 Task: Create a section Dash Decathlon and in the section, add a milestone Secure Software Development Lifecycle (SDLC) Implementation in the project AgileRelay
Action: Mouse moved to (349, 427)
Screenshot: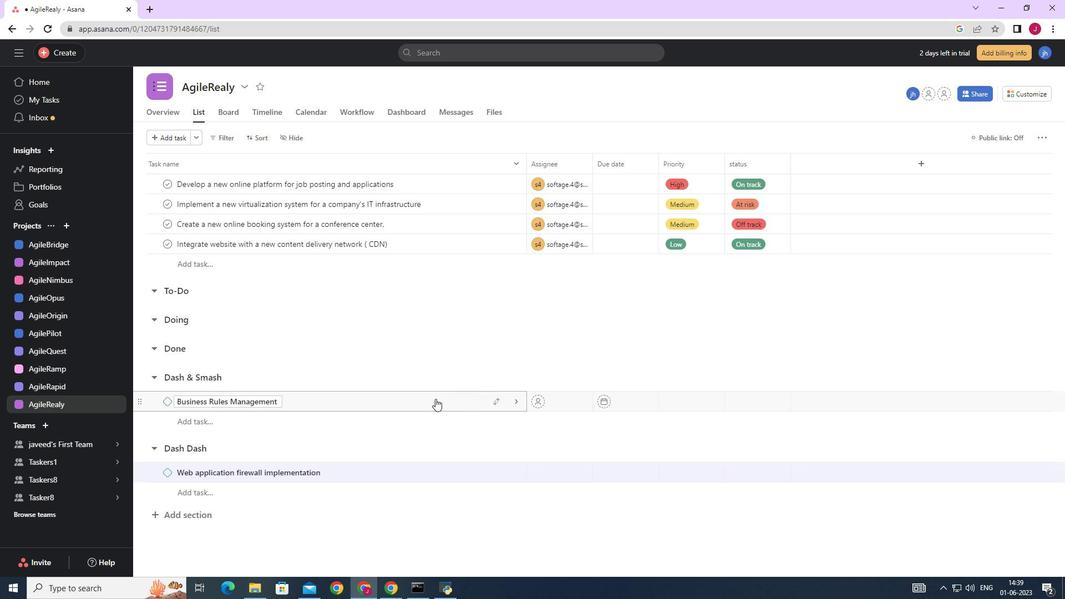 
Action: Mouse scrolled (362, 421) with delta (0, 0)
Screenshot: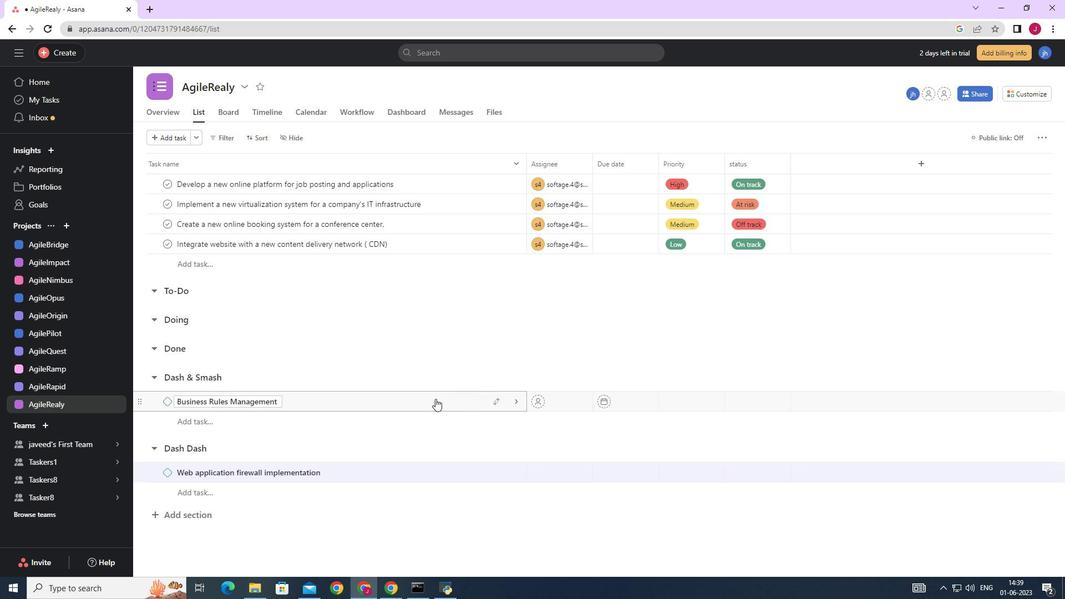 
Action: Mouse moved to (342, 430)
Screenshot: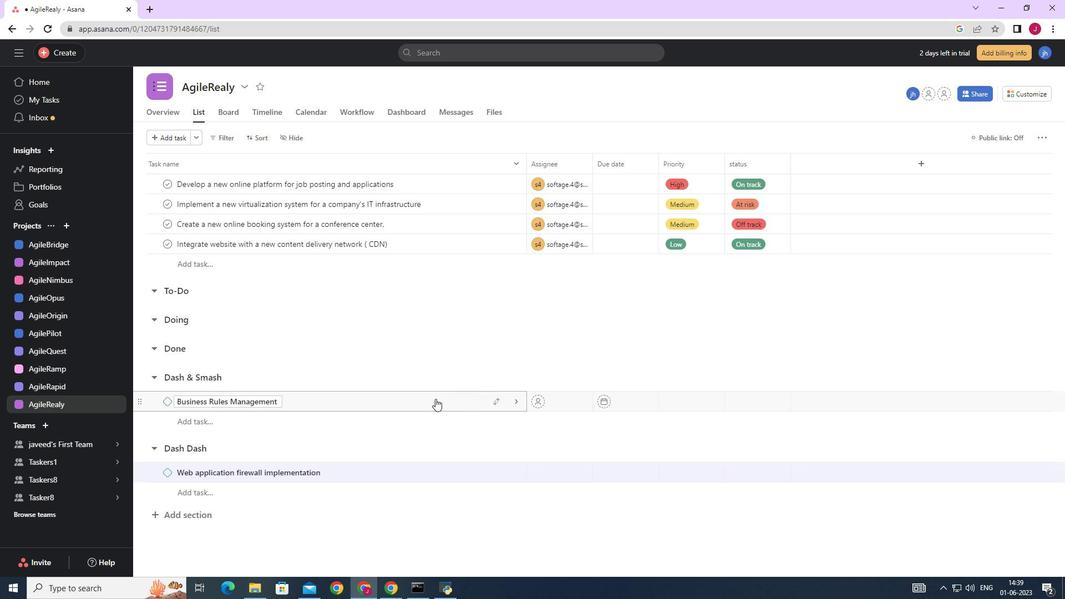 
Action: Mouse scrolled (355, 425) with delta (0, 0)
Screenshot: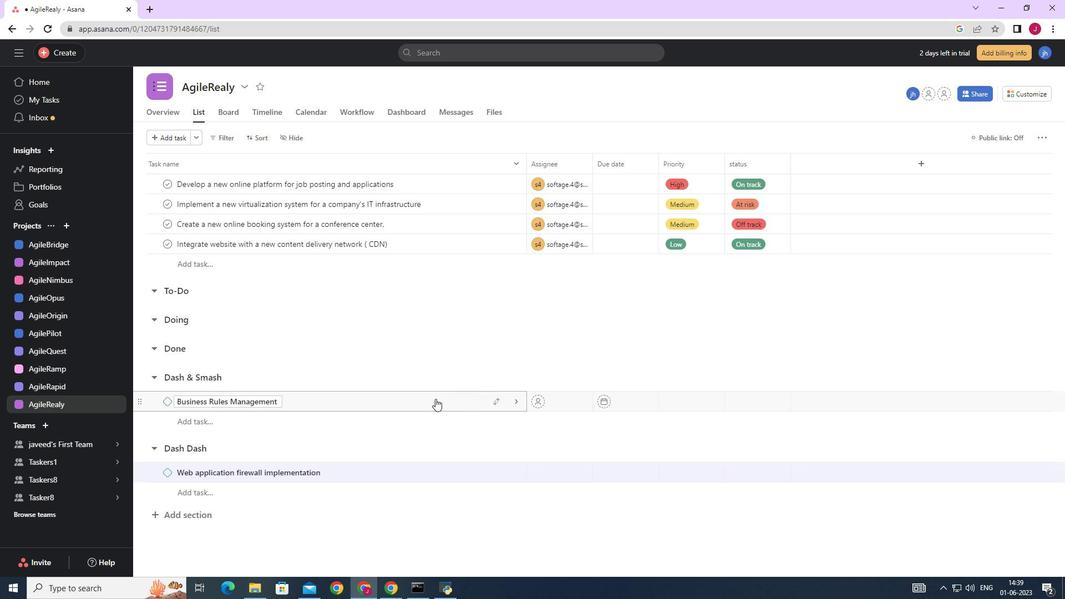 
Action: Mouse moved to (336, 431)
Screenshot: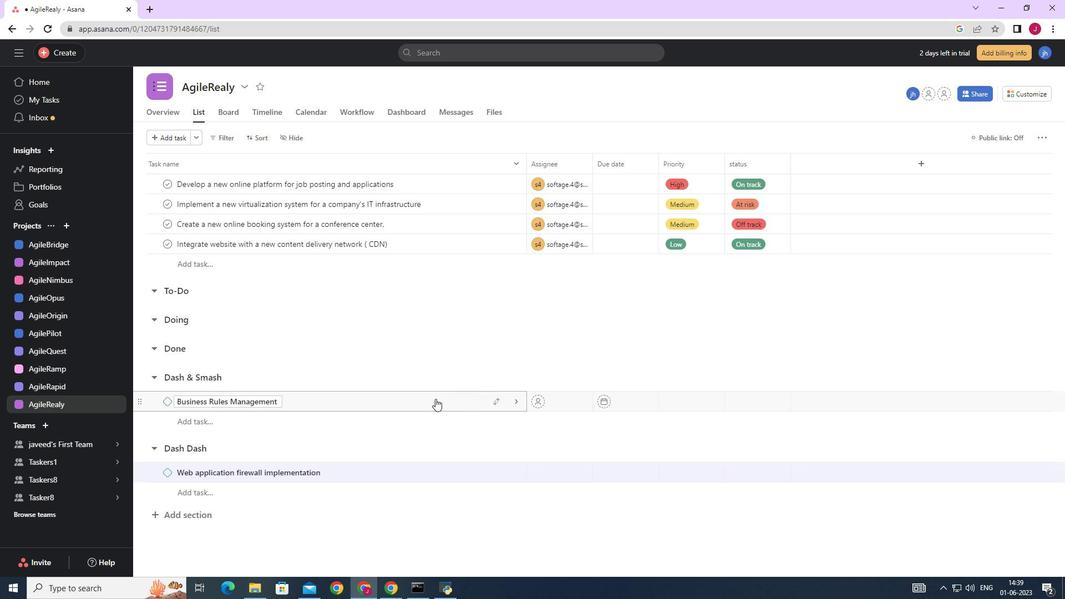 
Action: Mouse scrolled (349, 427) with delta (0, 0)
Screenshot: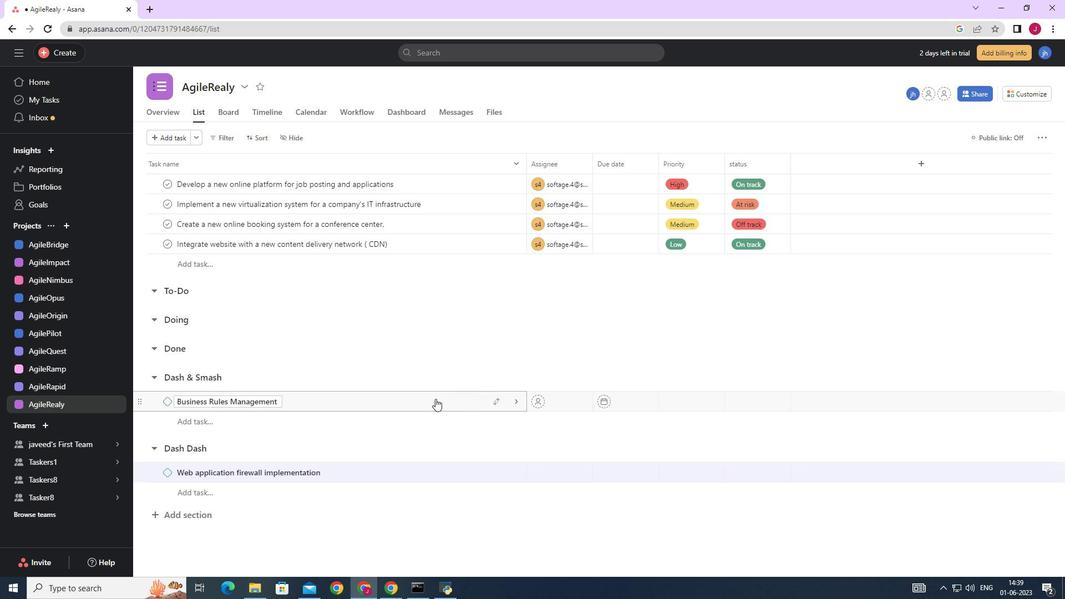 
Action: Mouse moved to (312, 438)
Screenshot: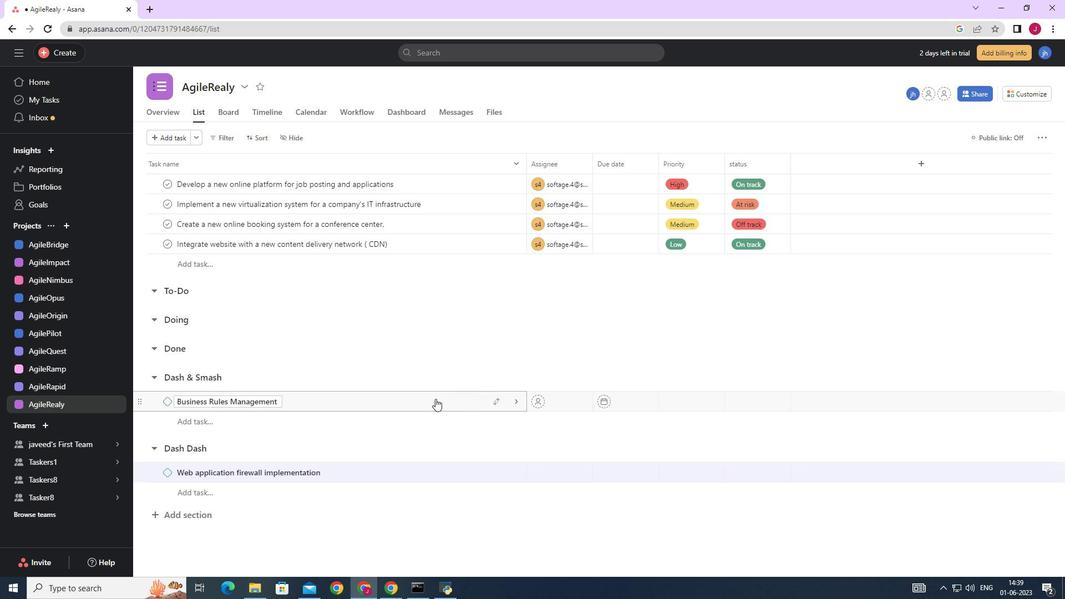 
Action: Mouse scrolled (336, 431) with delta (0, 0)
Screenshot: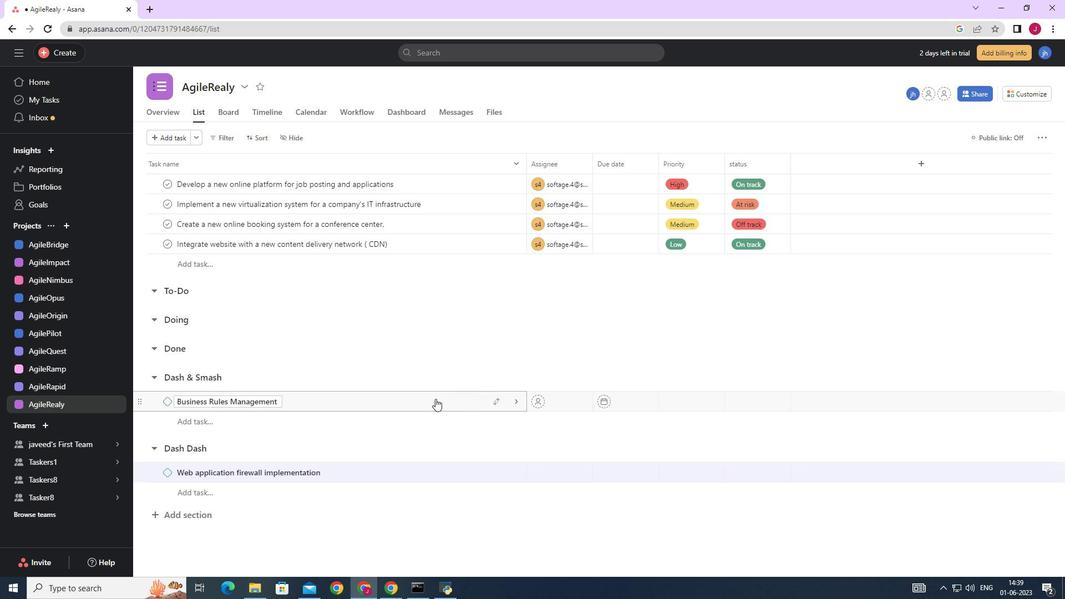 
Action: Mouse moved to (181, 515)
Screenshot: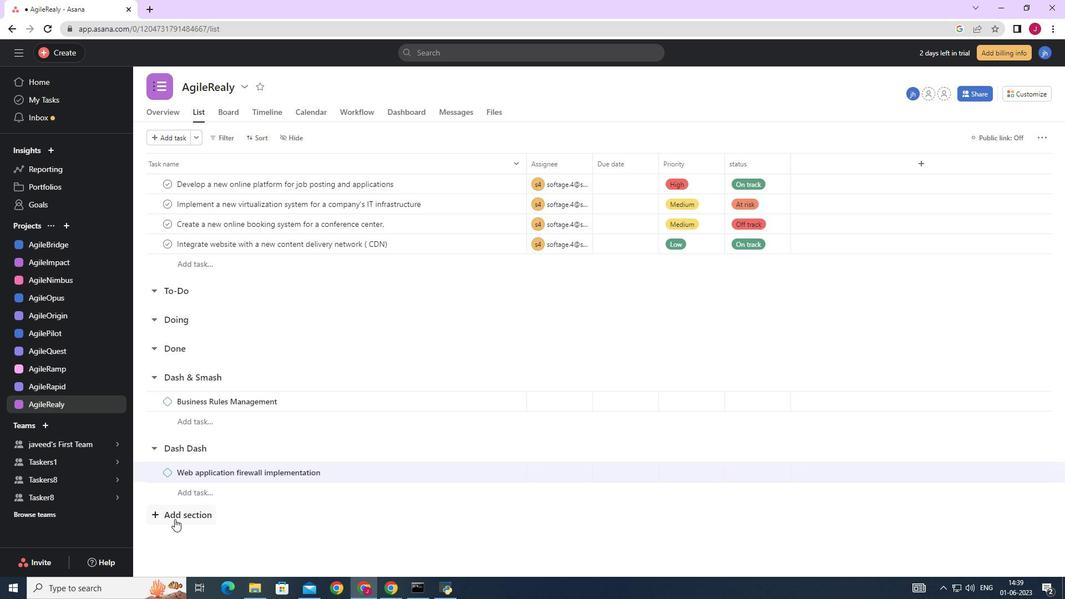 
Action: Mouse pressed left at (181, 515)
Screenshot: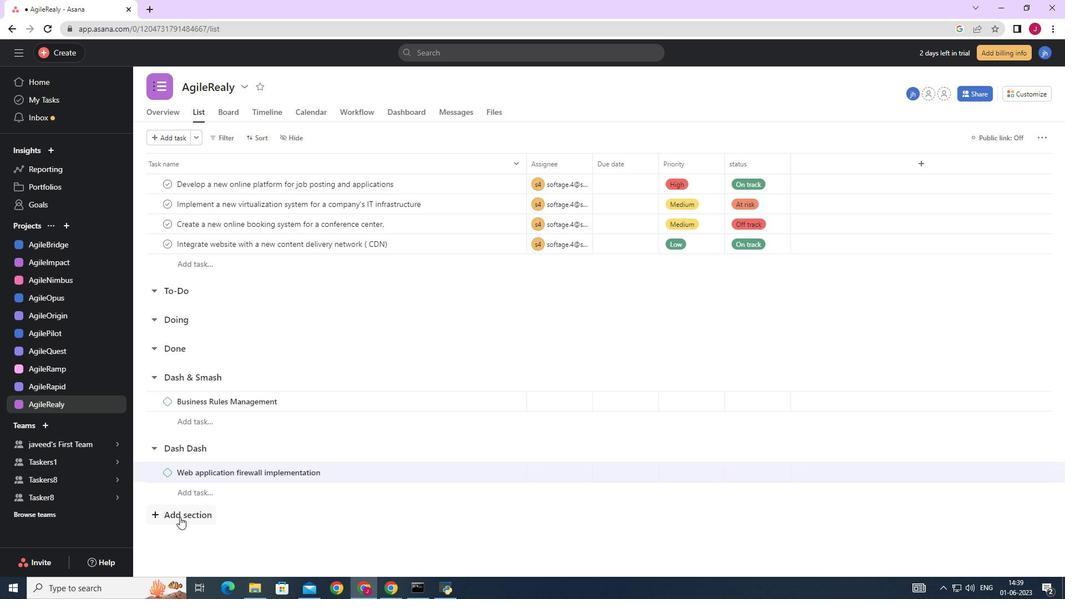 
Action: Mouse moved to (183, 515)
Screenshot: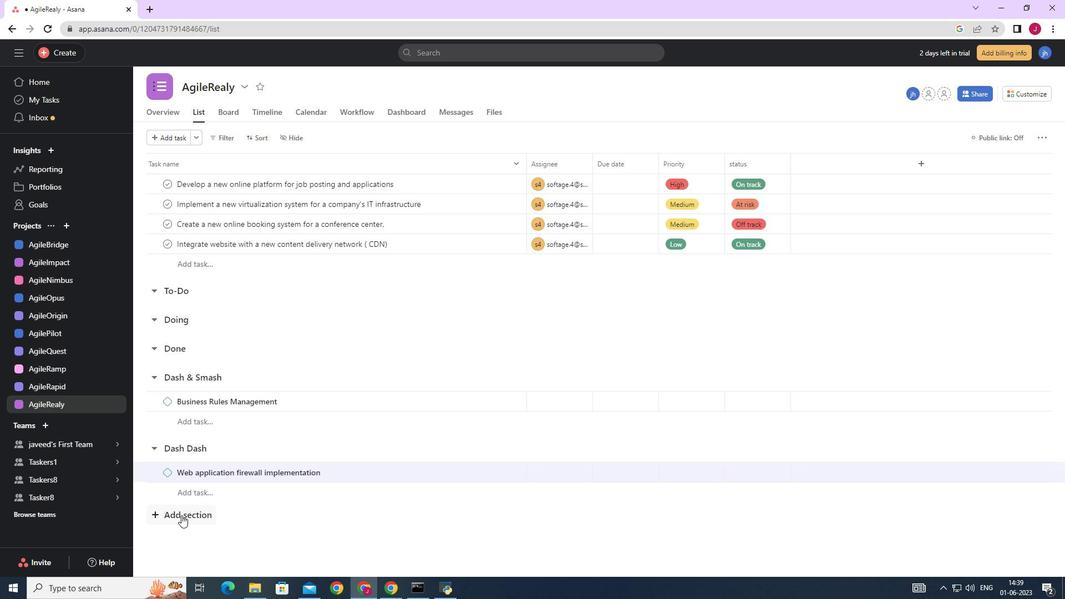 
Action: Key pressed <Key.caps_lock>D<Key.caps_lock>ash<Key.space><Key.caps_lock>D<Key.caps_lock>ecathlon
Screenshot: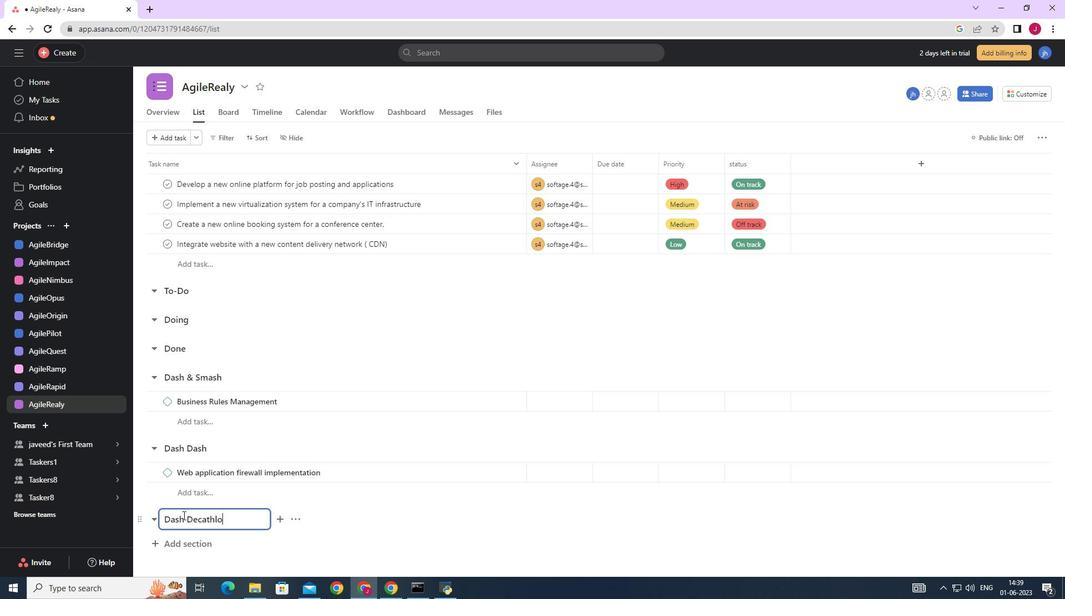 
Action: Mouse moved to (209, 537)
Screenshot: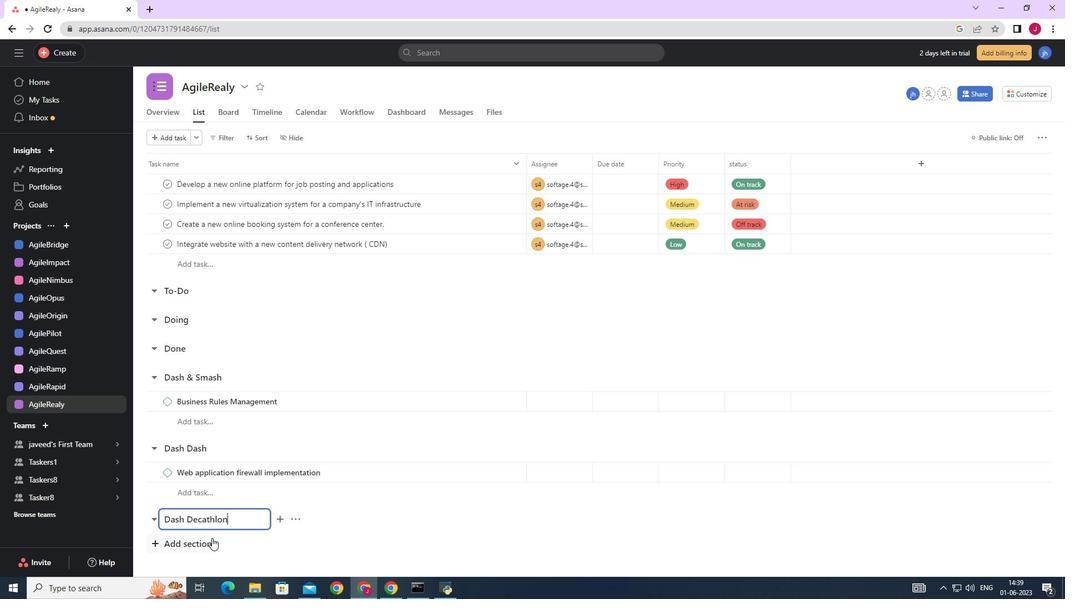 
Action: Key pressed <Key.enter><Key.caps_lock>S<Key.caps_lock>ecure<Key.space><Key.caps_lock>S<Key.caps_lock>oftware<Key.space><Key.caps_lock>D<Key.caps_lock>evelopment<Key.space><Key.caps_lock>L<Key.caps_lock>ifecycle<Key.space><Key.shift_r><Key.shift_r><Key.shift_r>(<Key.caps_lock>D<Key.backspace>SDLC<Key.shift_r>)<Key.space><Key.caps_lock>i<Key.caps_lock>MPLEMENTATION<Key.backspace><Key.backspace><Key.backspace><Key.backspace><Key.backspace><Key.backspace><Key.backspace><Key.backspace><Key.backspace><Key.backspace><Key.backspace><Key.backspace><Key.backspace><Key.backspace>I<Key.caps_lock>mplementation
Screenshot: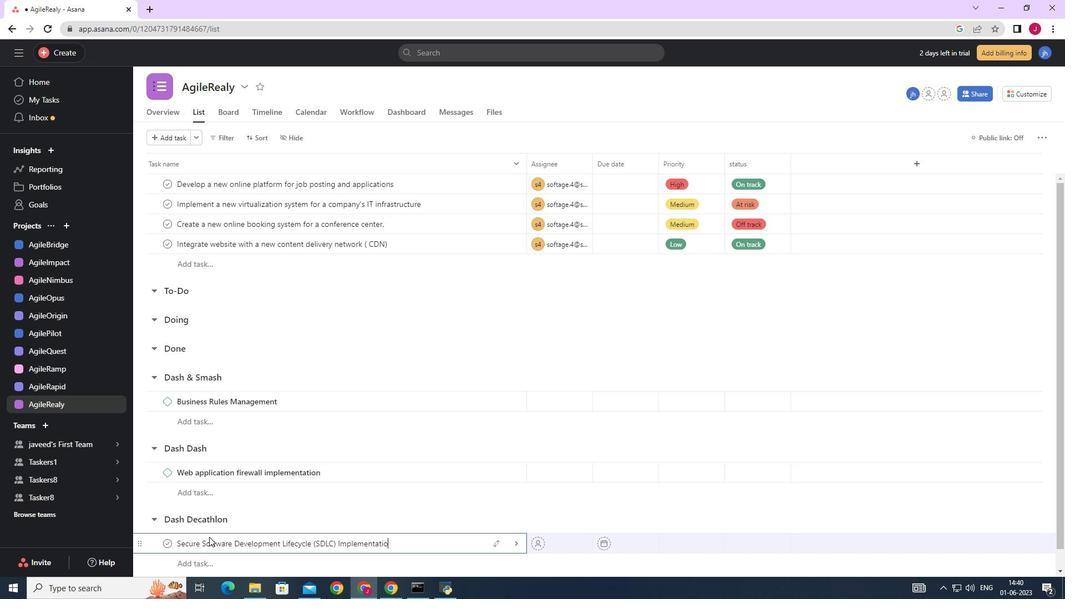 
Action: Mouse moved to (520, 539)
Screenshot: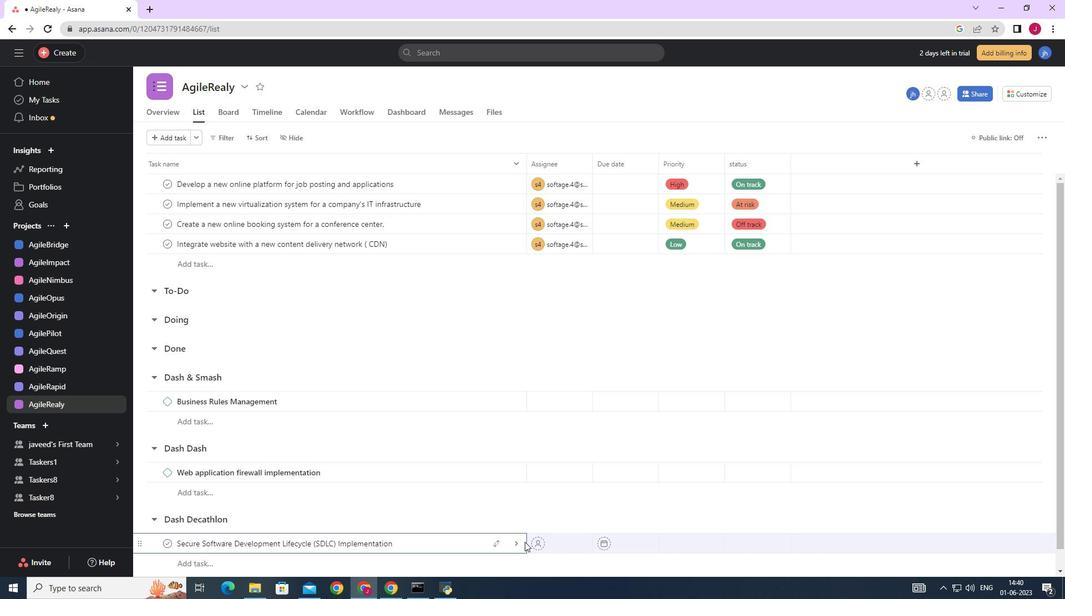 
Action: Mouse pressed left at (520, 539)
Screenshot: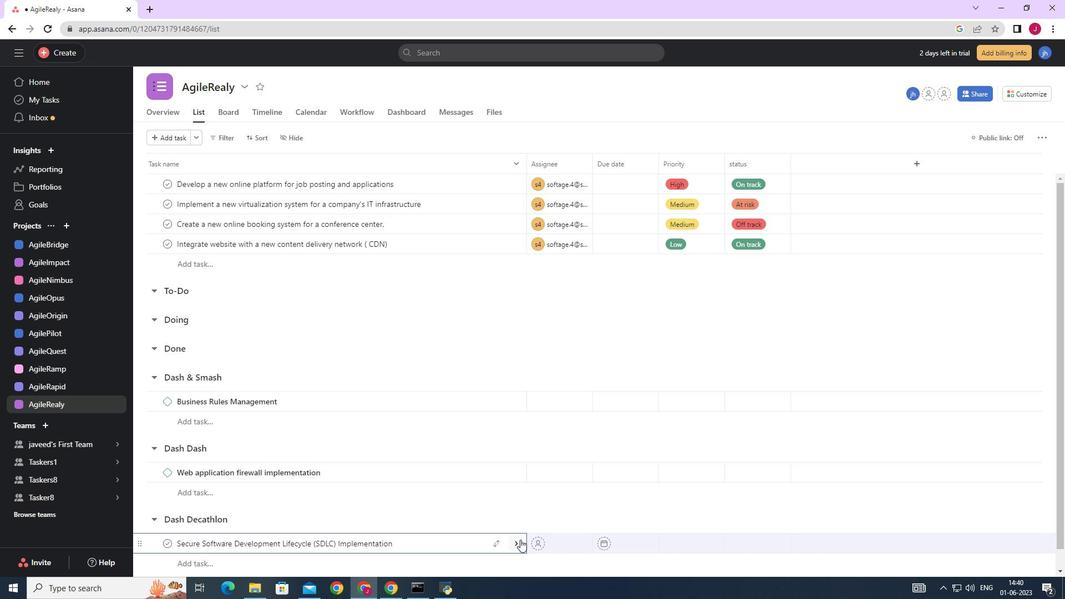
Action: Mouse moved to (1021, 138)
Screenshot: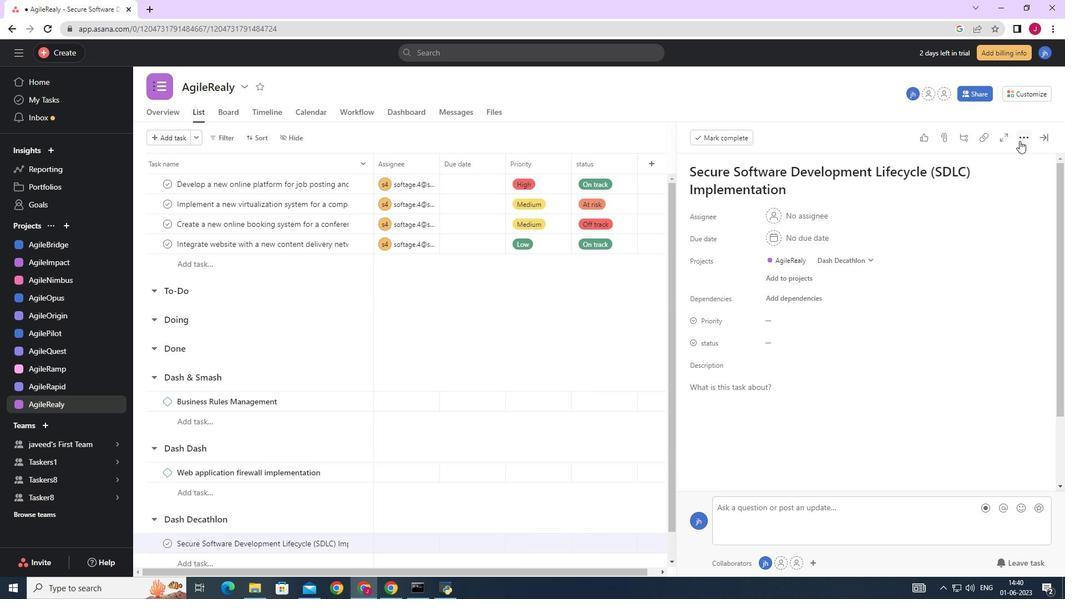 
Action: Mouse pressed left at (1021, 138)
Screenshot: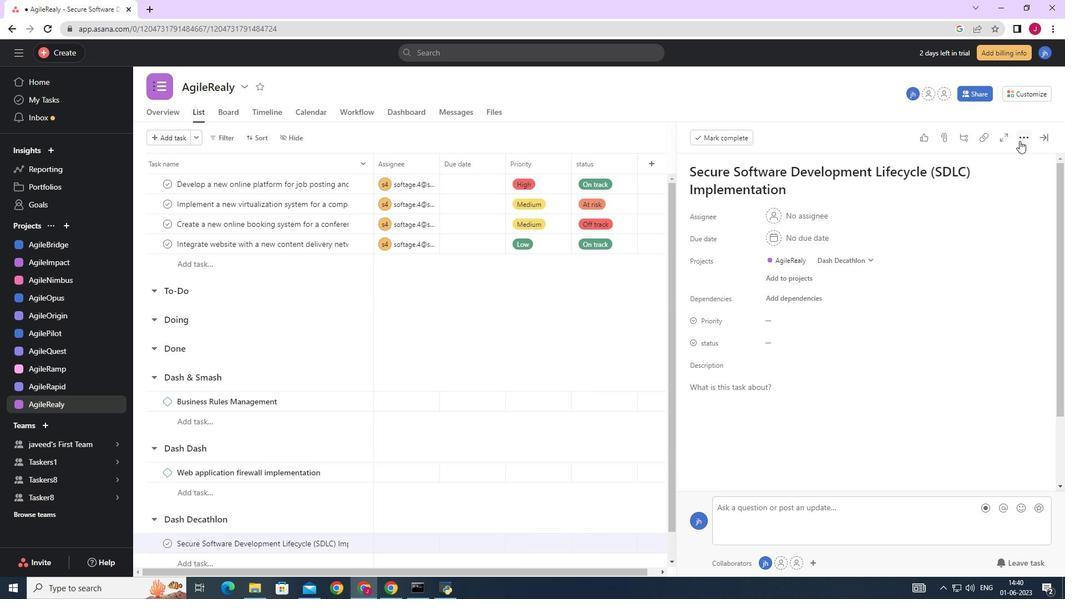 
Action: Mouse moved to (926, 180)
Screenshot: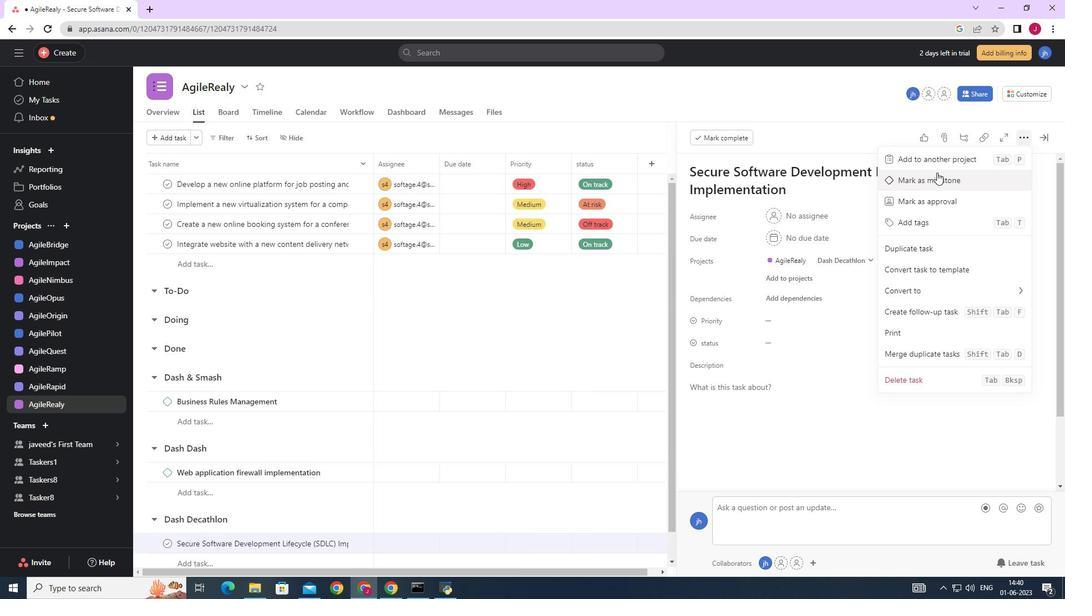 
Action: Mouse pressed left at (926, 180)
Screenshot: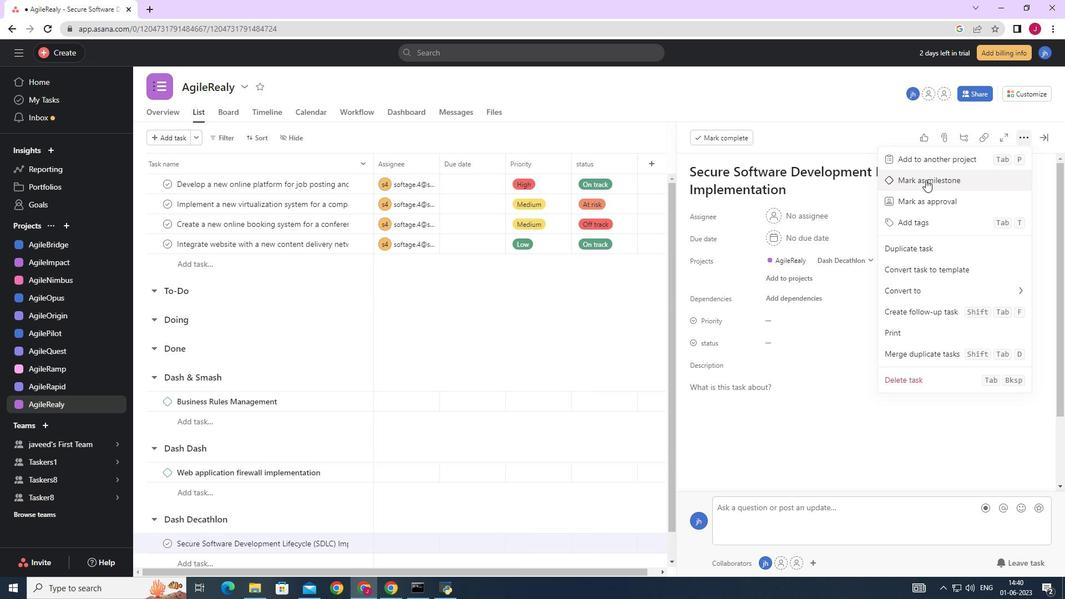 
Action: Mouse moved to (1044, 135)
Screenshot: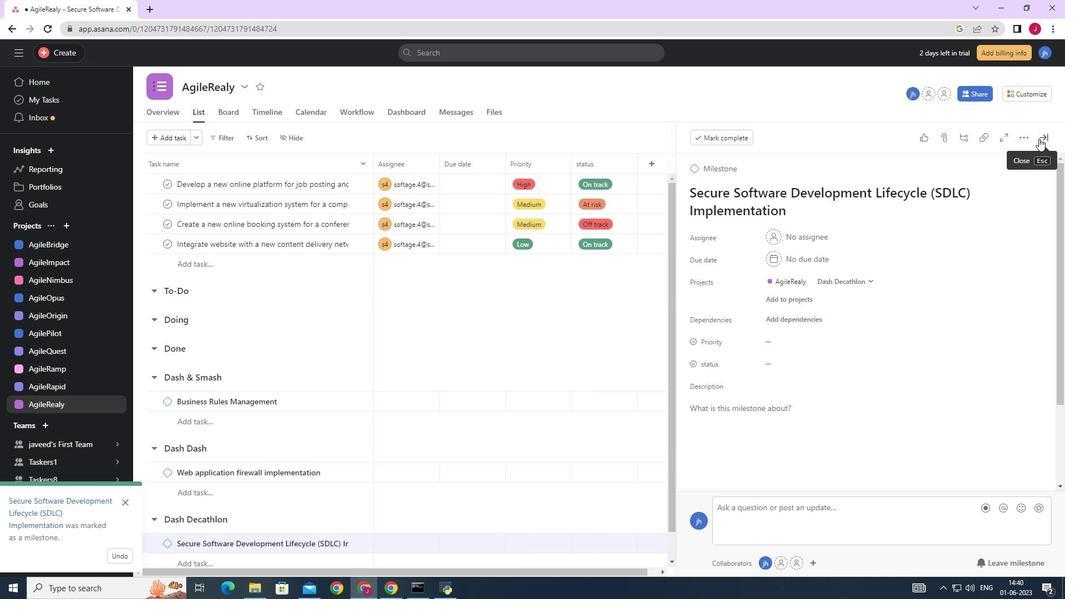 
Action: Mouse pressed left at (1044, 135)
Screenshot: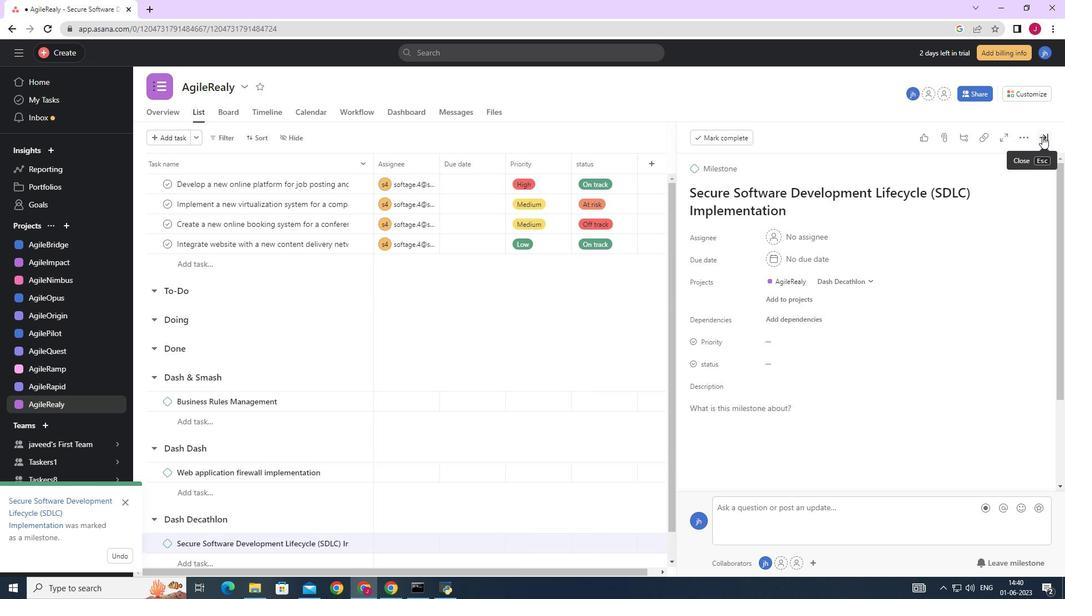 
Action: Mouse moved to (372, 473)
Screenshot: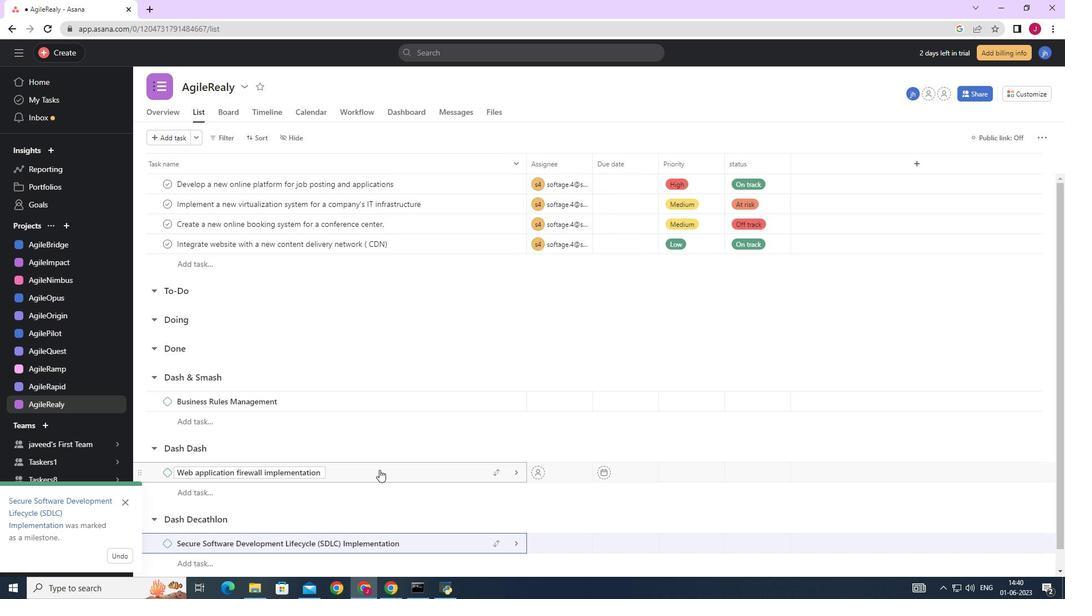 
Action: Mouse scrolled (372, 472) with delta (0, 0)
Screenshot: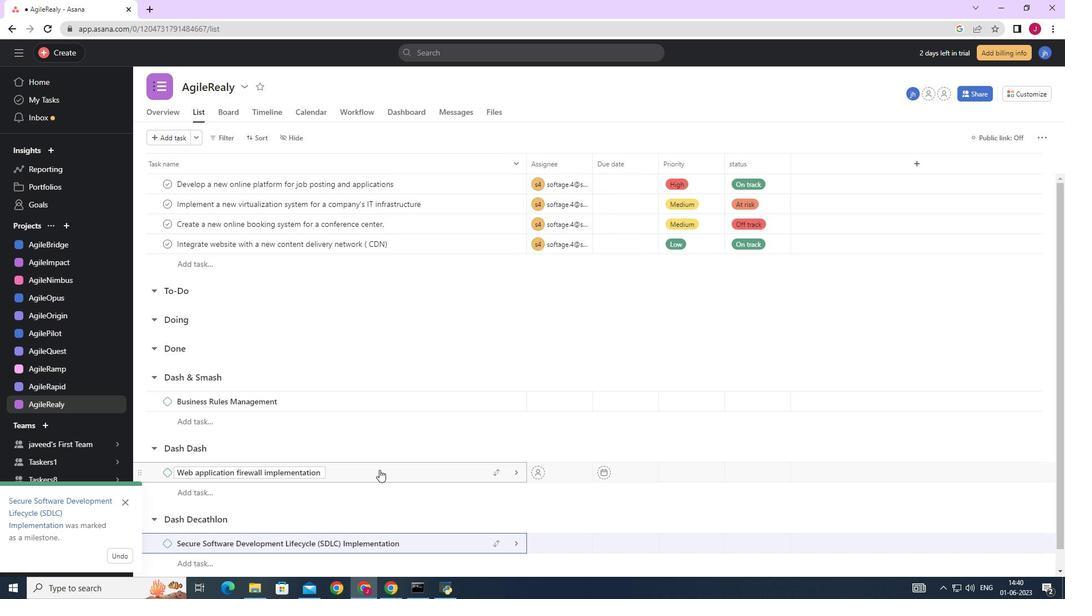 
Action: Mouse scrolled (372, 472) with delta (0, 0)
Screenshot: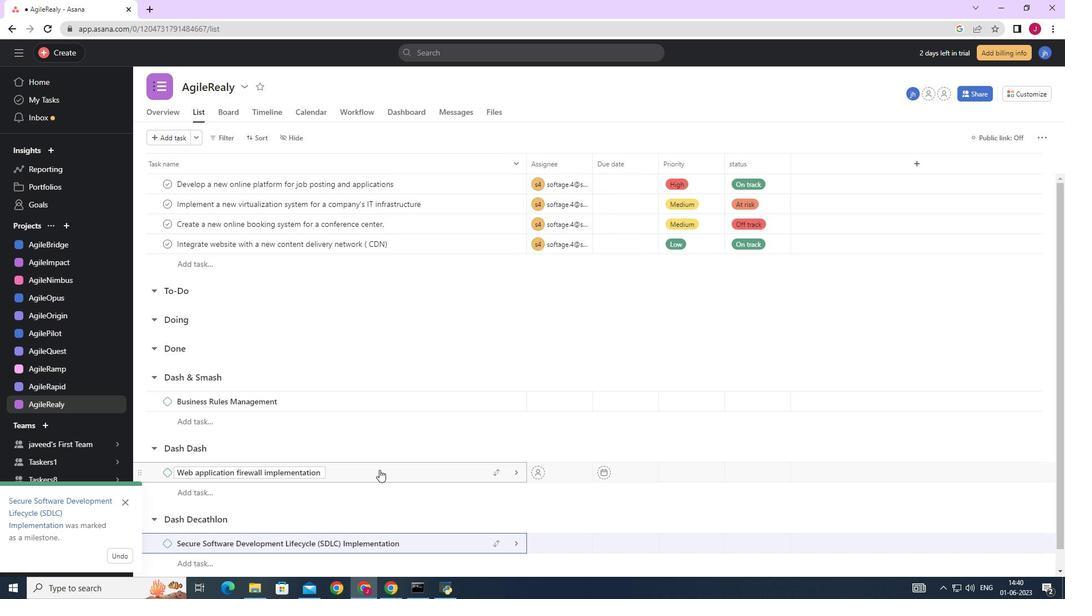 
Action: Mouse scrolled (372, 472) with delta (0, 0)
Screenshot: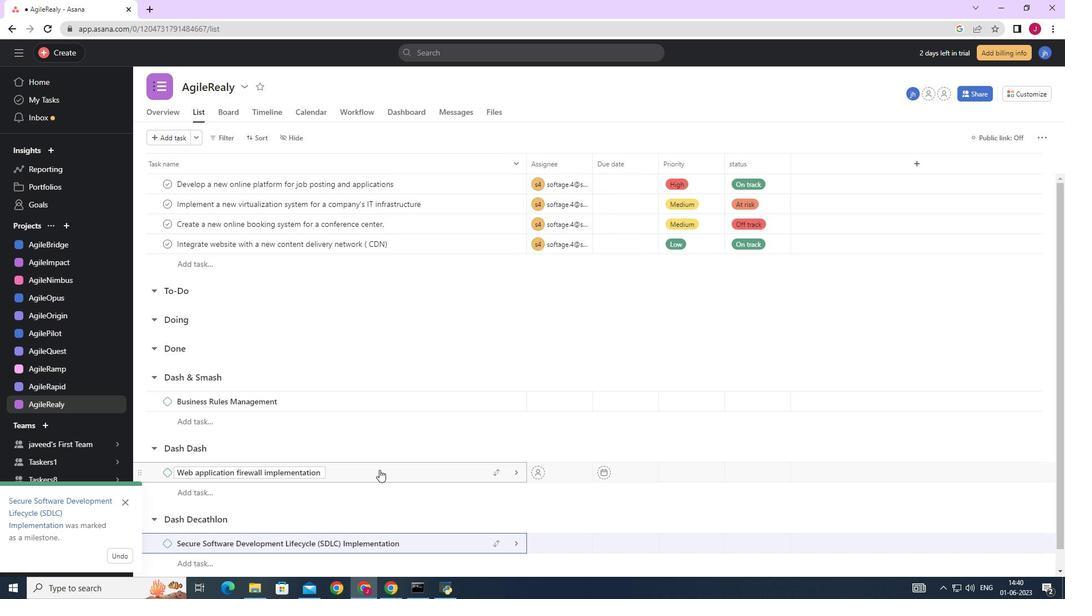 
Action: Mouse scrolled (372, 472) with delta (0, 0)
Screenshot: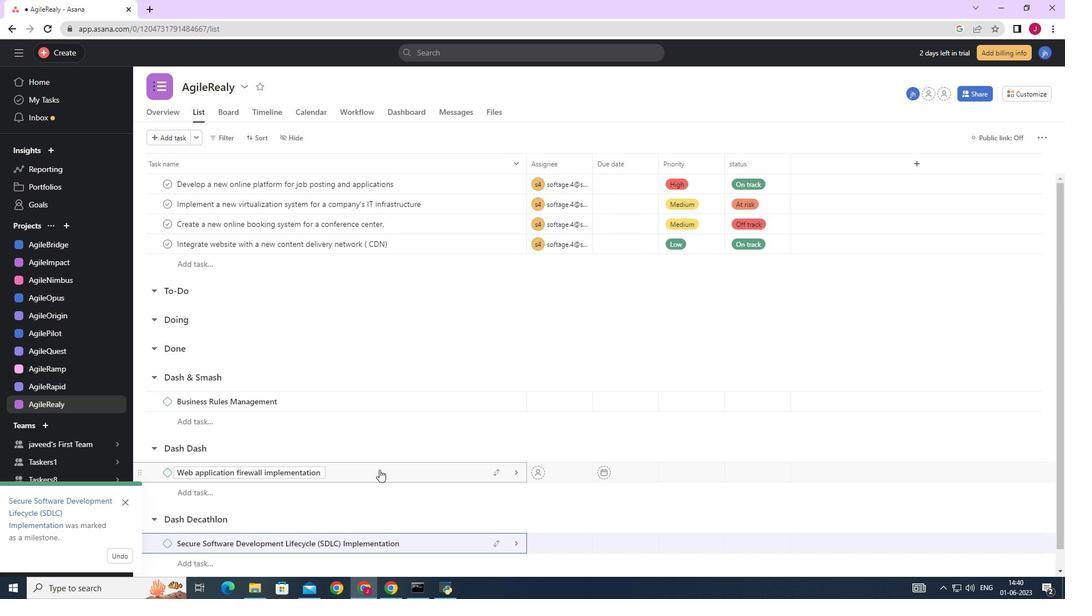 
Action: Mouse scrolled (372, 472) with delta (0, 0)
Screenshot: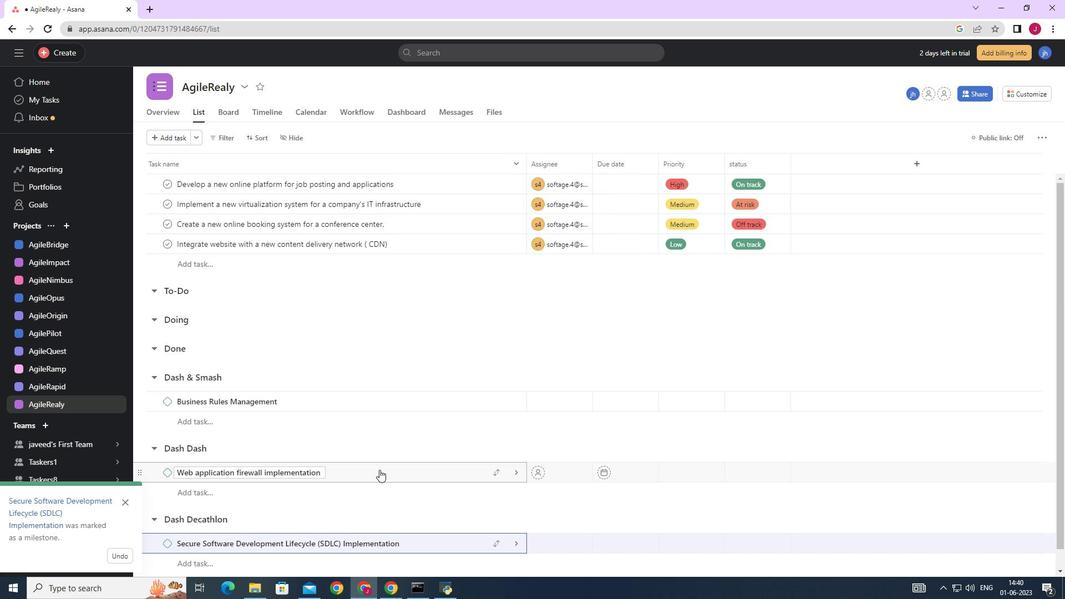 
Action: Mouse moved to (351, 407)
Screenshot: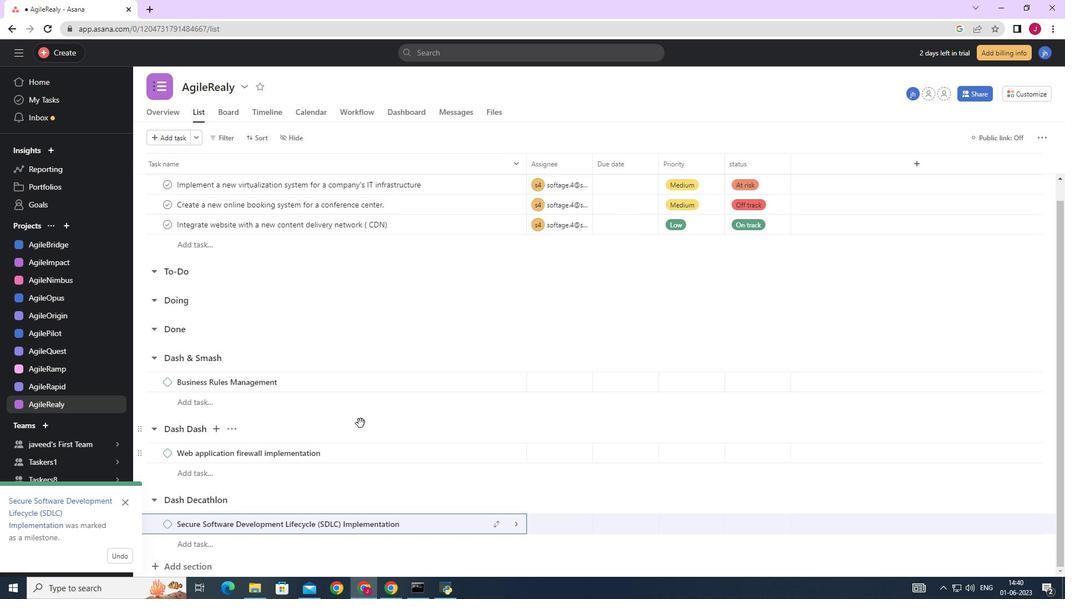
Action: Mouse scrolled (351, 406) with delta (0, 0)
Screenshot: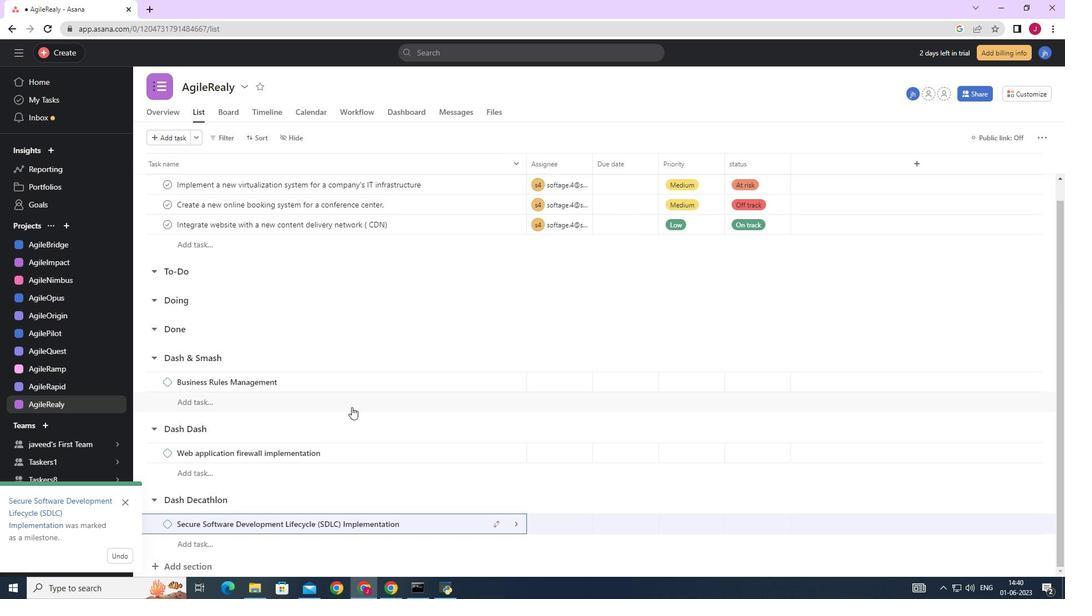 
Action: Mouse scrolled (351, 406) with delta (0, 0)
Screenshot: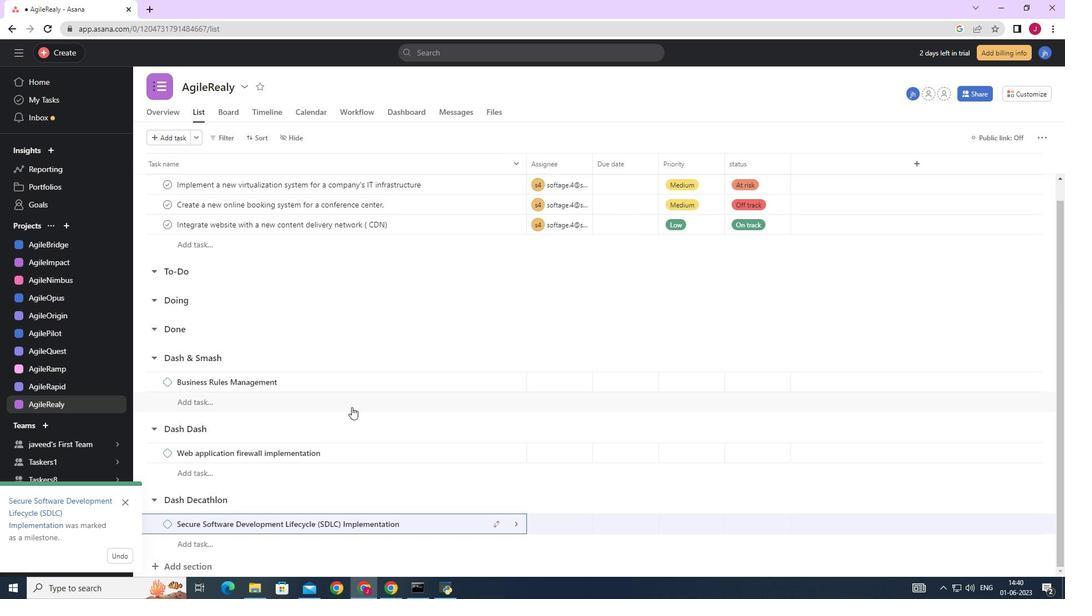 
Action: Mouse scrolled (351, 406) with delta (0, 0)
Screenshot: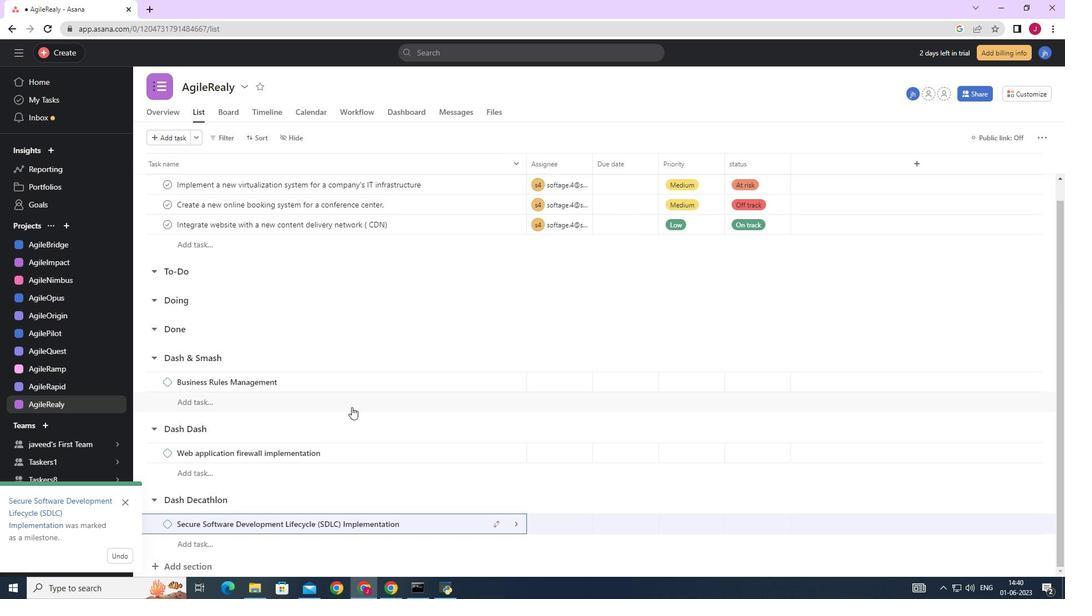 
Action: Mouse scrolled (351, 406) with delta (0, 0)
Screenshot: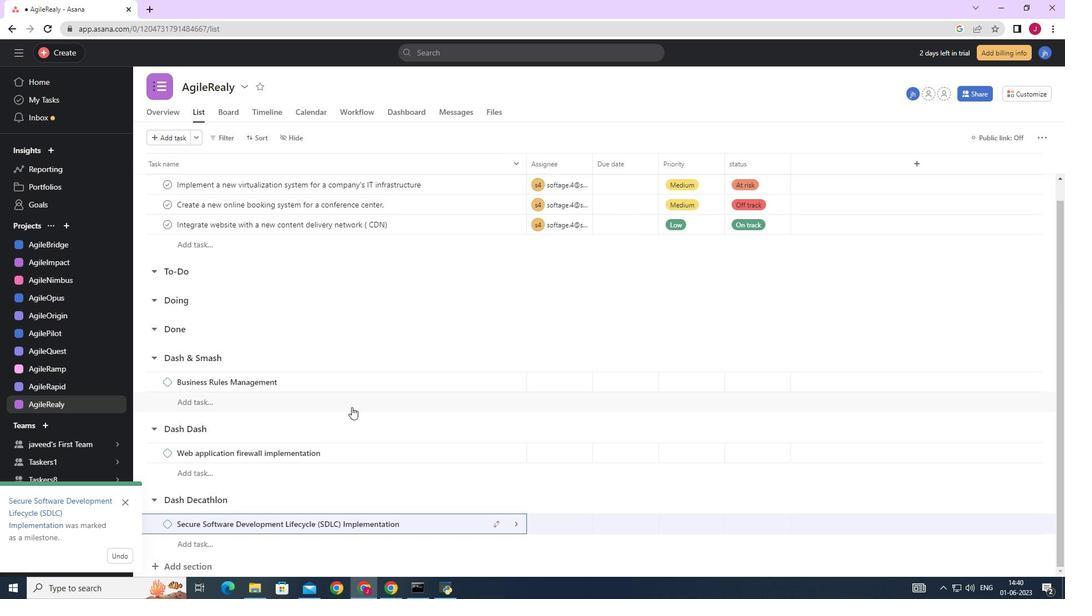 
Action: Mouse moved to (347, 409)
Screenshot: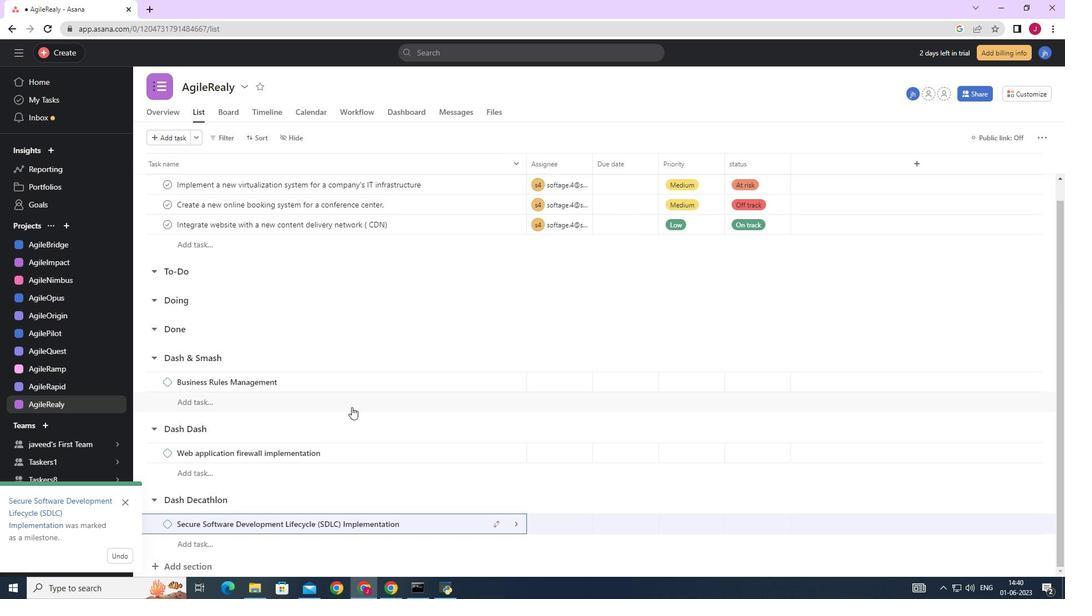 
Action: Mouse scrolled (347, 408) with delta (0, 0)
Screenshot: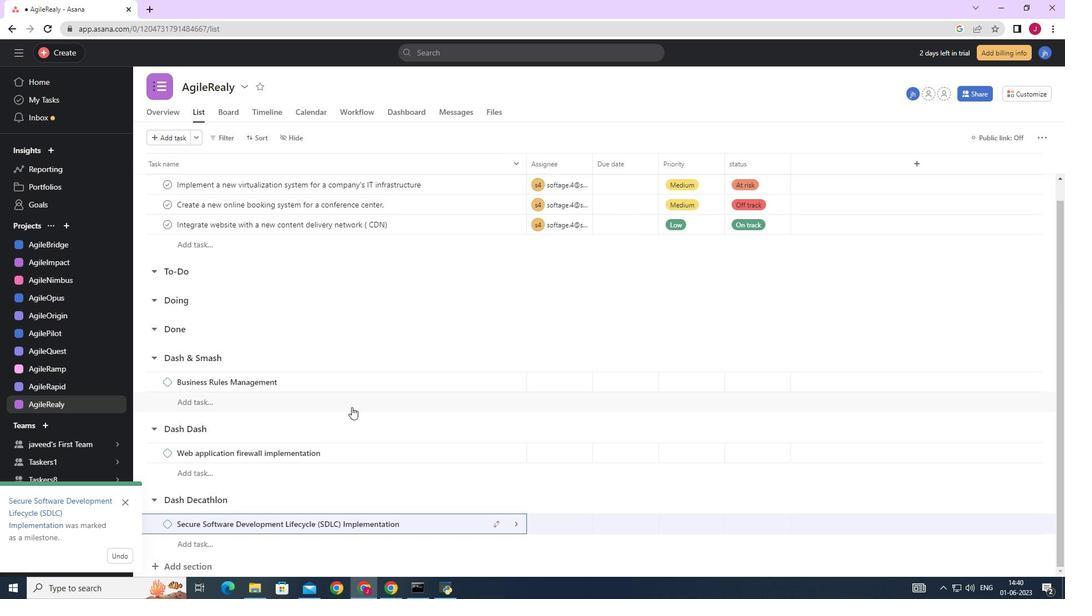 
Action: Mouse moved to (199, 565)
Screenshot: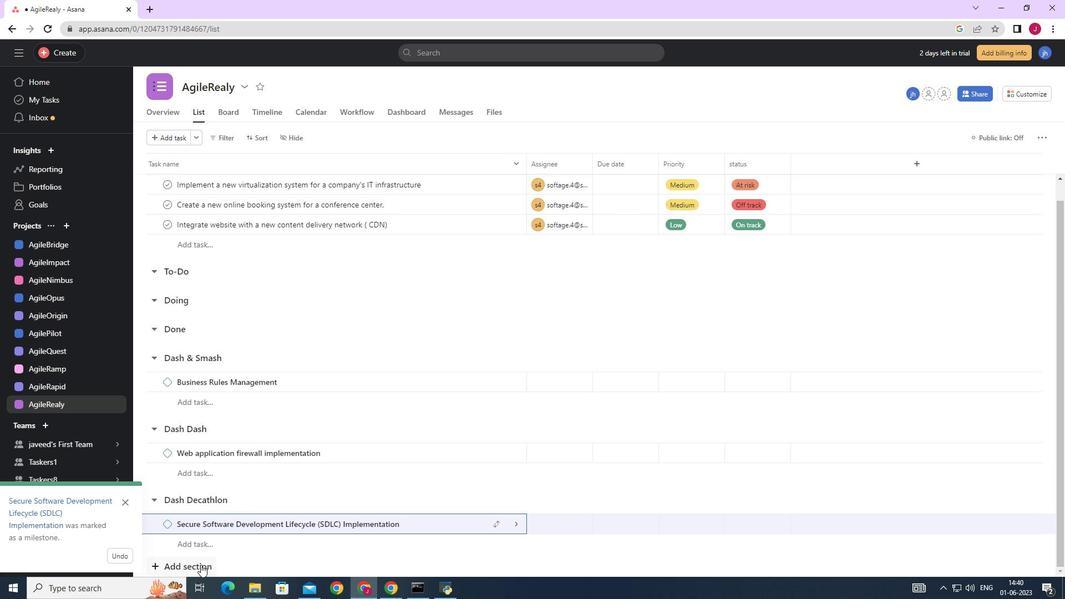 
Action: Mouse pressed left at (199, 565)
Screenshot: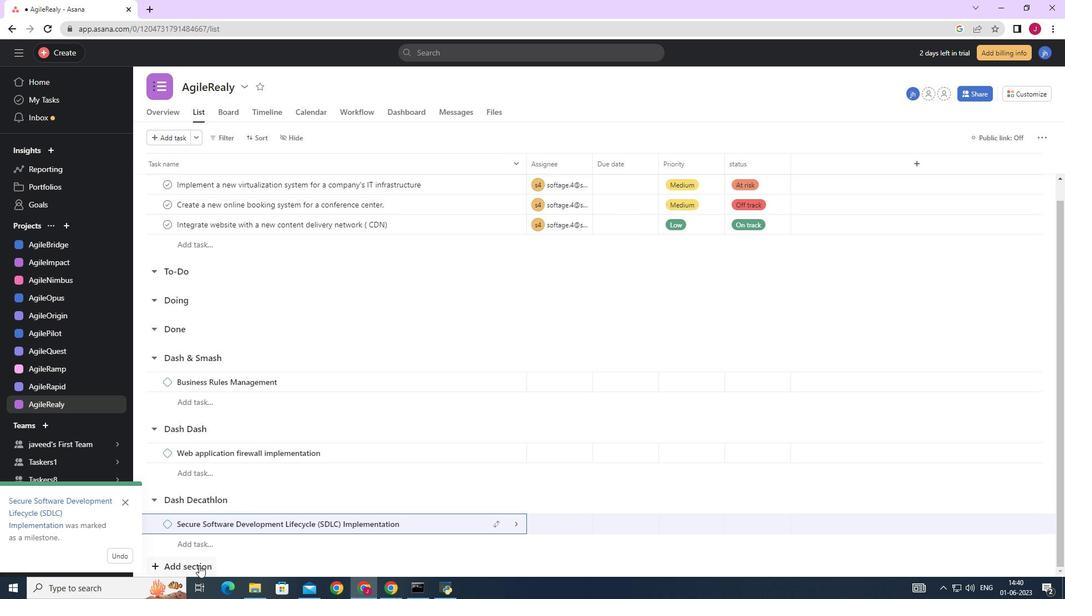 
Action: Mouse moved to (296, 484)
Screenshot: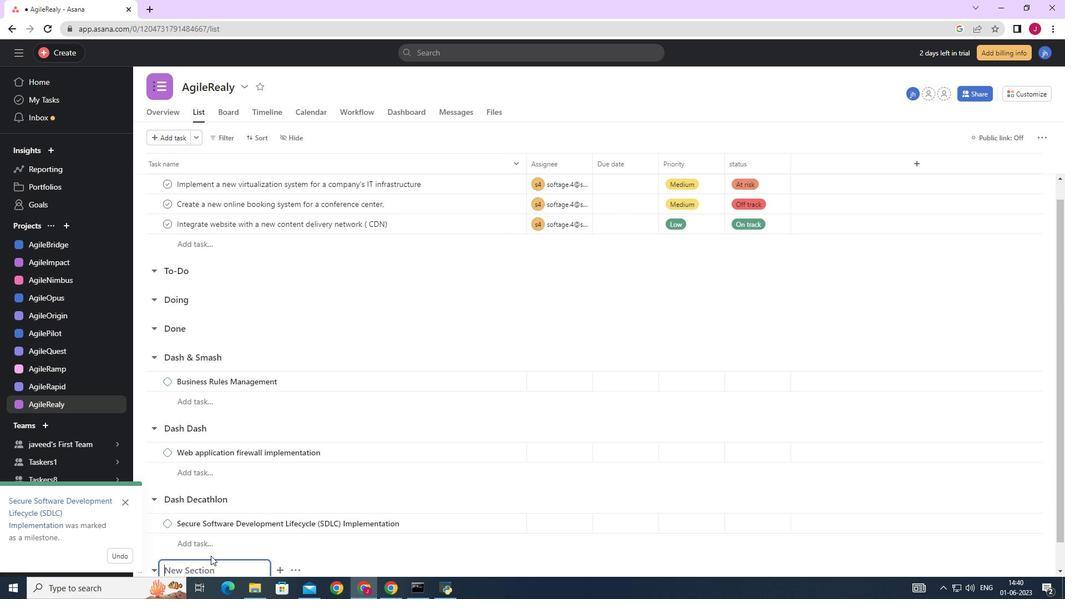 
Action: Mouse scrolled (296, 483) with delta (0, 0)
Screenshot: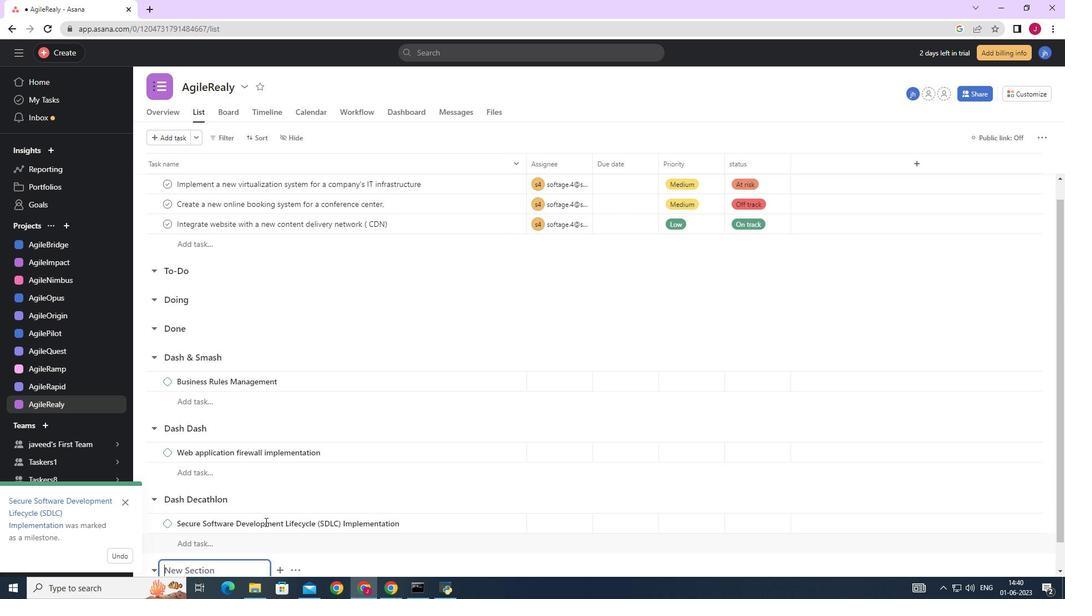 
Action: Mouse scrolled (296, 483) with delta (0, 0)
Screenshot: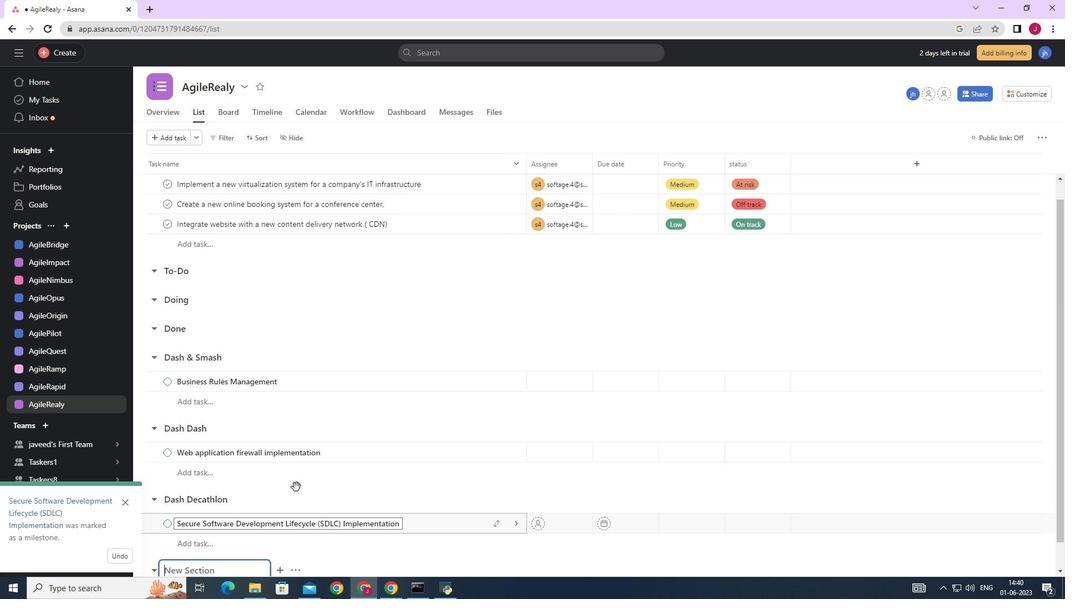 
Action: Mouse scrolled (296, 483) with delta (0, 0)
Screenshot: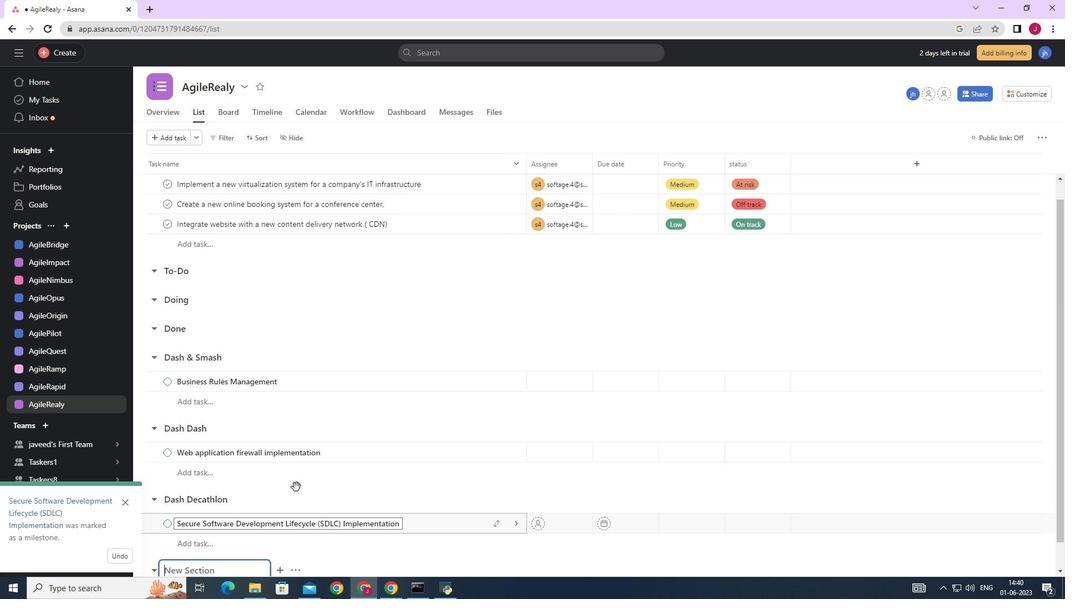 
Action: Mouse scrolled (296, 483) with delta (0, 0)
Screenshot: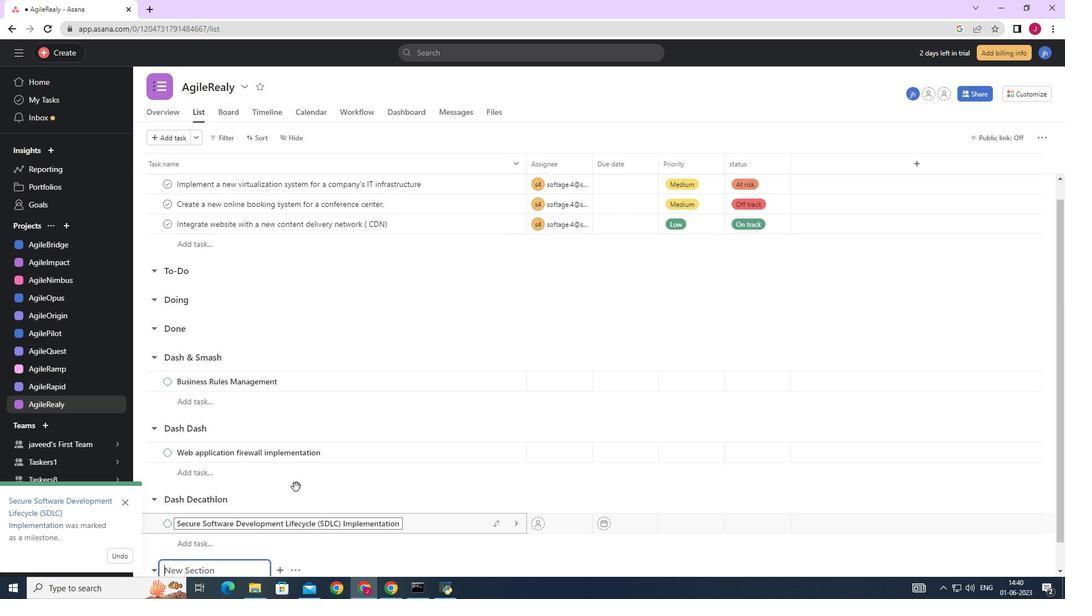 
Action: Mouse scrolled (296, 483) with delta (0, 0)
Screenshot: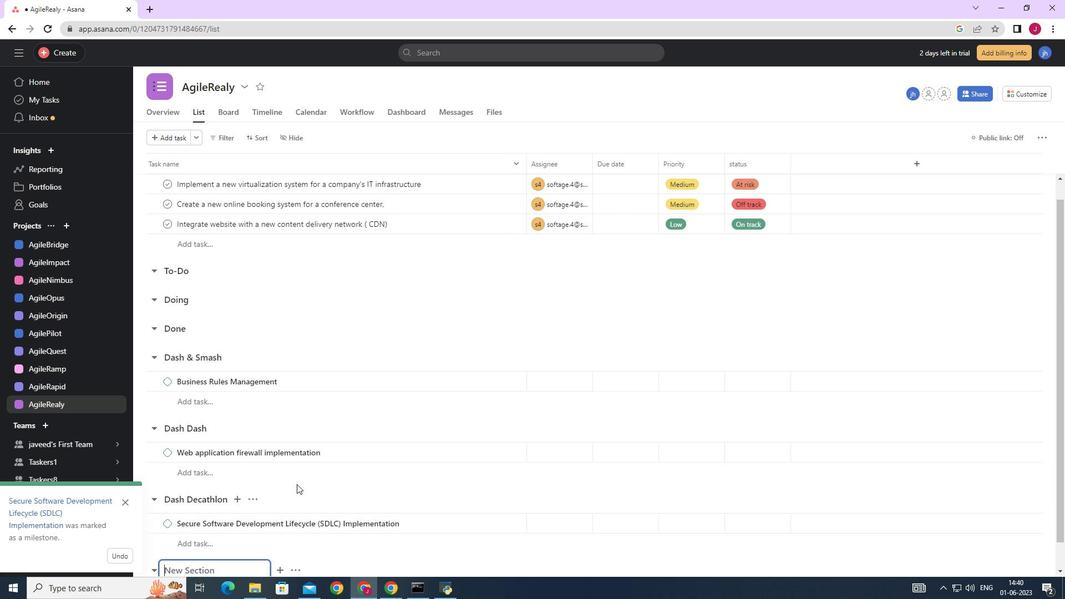 
Action: Mouse moved to (226, 472)
Screenshot: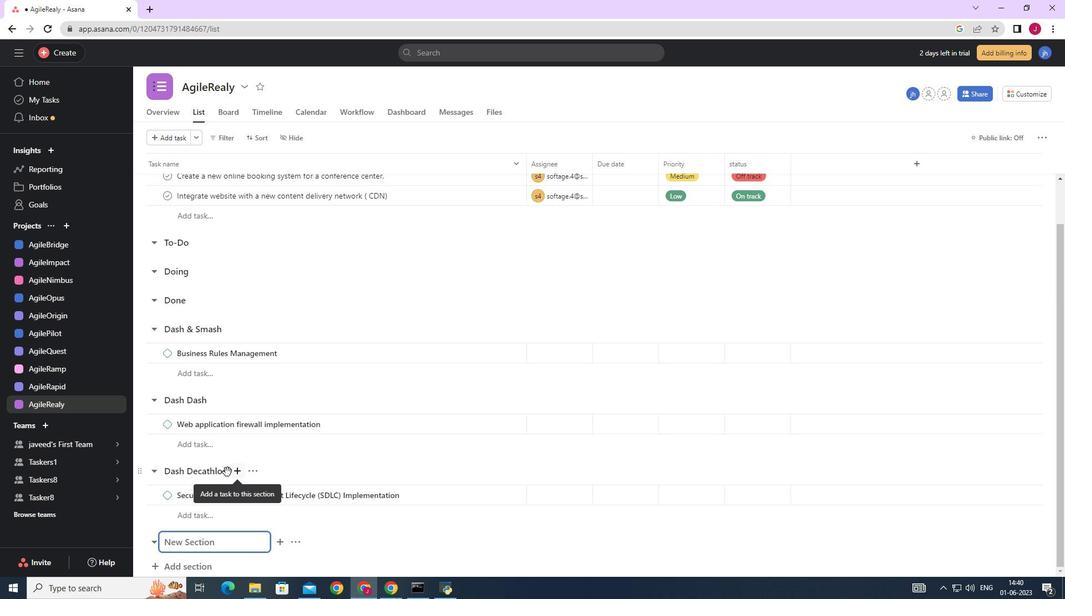 
Action: Mouse pressed left at (226, 472)
Screenshot: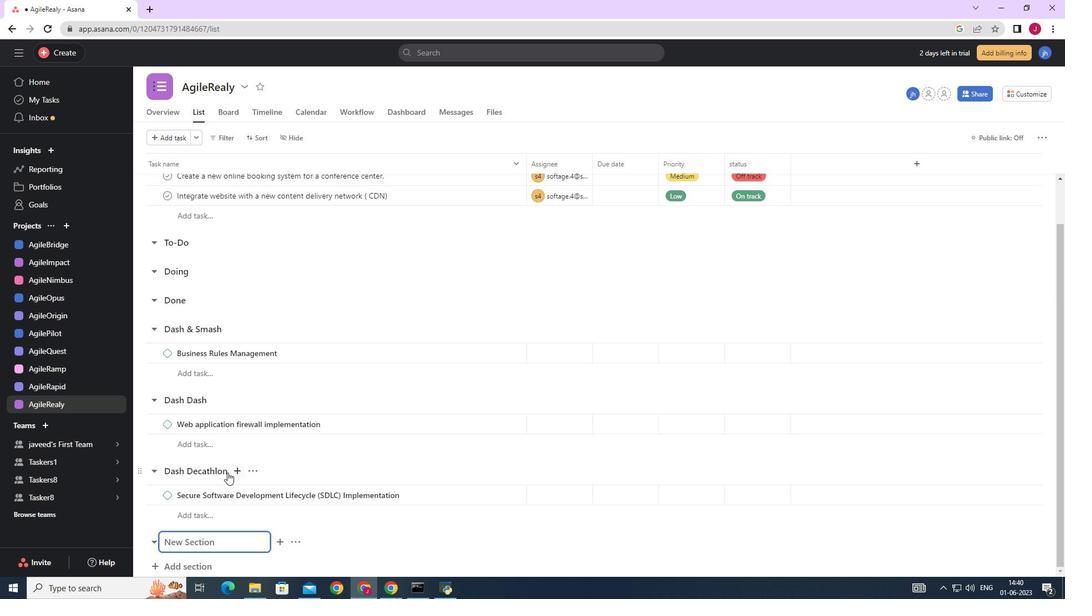 
Action: Key pressed <Key.backspace><Key.backspace><Key.backspace><Key.backspace><Key.backspace><Key.backspace><Key.backspace><Key.backspace><Key.backspace><Key.backspace><Key.backspace><Key.backspace><Key.backspace><Key.backspace><Key.backspace><Key.backspace><Key.caps_lock>D<Key.caps_lock>ash<Key.space><Key.caps_lock>DE<Key.backspace><Key.caps_lock>ecatho<Key.backspace>lon<Key.space><Key.enter>
Screenshot: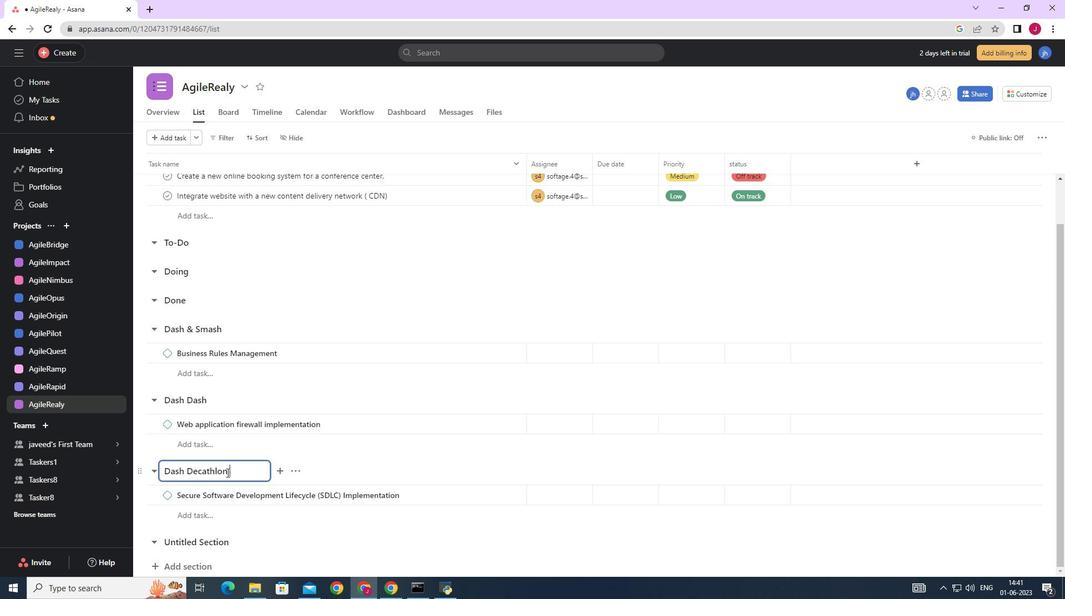 
Action: Mouse moved to (401, 516)
Screenshot: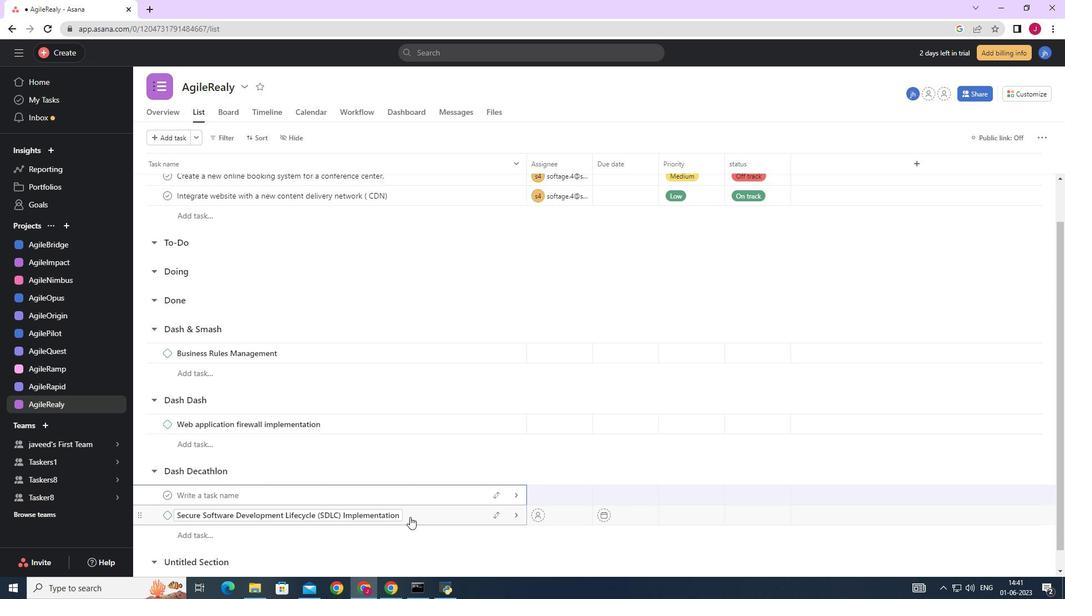 
Action: Mouse pressed left at (401, 516)
Screenshot: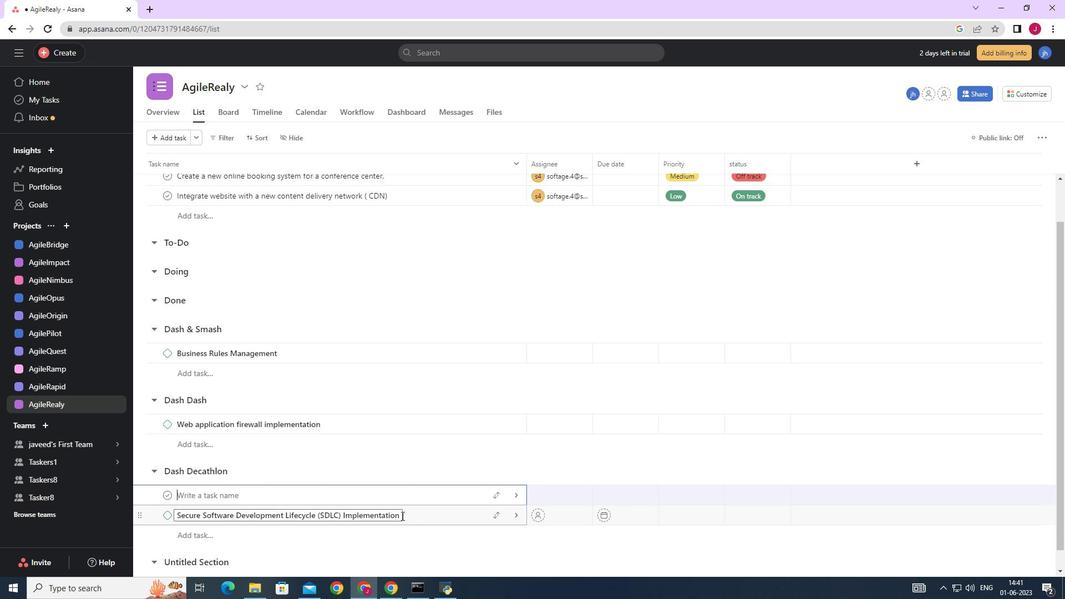 
Action: Key pressed <Key.backspace><Key.backspace><Key.backspace><Key.backspace><Key.backspace><Key.backspace><Key.backspace><Key.backspace><Key.backspace><Key.backspace><Key.backspace><Key.backspace><Key.backspace><Key.backspace><Key.backspace><Key.backspace><Key.backspace><Key.backspace><Key.backspace><Key.backspace><Key.backspace><Key.backspace><Key.backspace><Key.backspace><Key.backspace><Key.backspace><Key.backspace><Key.backspace><Key.backspace><Key.backspace><Key.backspace><Key.backspace><Key.backspace><Key.backspace><Key.backspace><Key.backspace><Key.backspace><Key.backspace><Key.backspace><Key.backspace><Key.backspace><Key.backspace><Key.backspace><Key.backspace><Key.backspace><Key.backspace><Key.backspace><Key.backspace><Key.backspace><Key.backspace><Key.backspace><Key.backspace><Key.backspace><Key.backspace><Key.backspace><Key.backspace><Key.backspace><Key.backspace><Key.backspace><Key.backspace><Key.backspace><Key.backspace><Key.backspace><Key.caps_lock>S<Key.caps_lock>ecure<Key.space><Key.caps_lock>S<Key.caps_lock>oftware<Key.space><Key.caps_lock>D<Key.caps_lock>evelopment<Key.space><Key.caps_lock>L<Key.caps_lock>ifecycle<Key.space><Key.shift_r>(<Key.space><Key.caps_lock>SDLC<Key.shift_r>)<Key.space><Key.caps_lock><Key.caps_lock>I<Key.caps_lock>mplementation
Screenshot: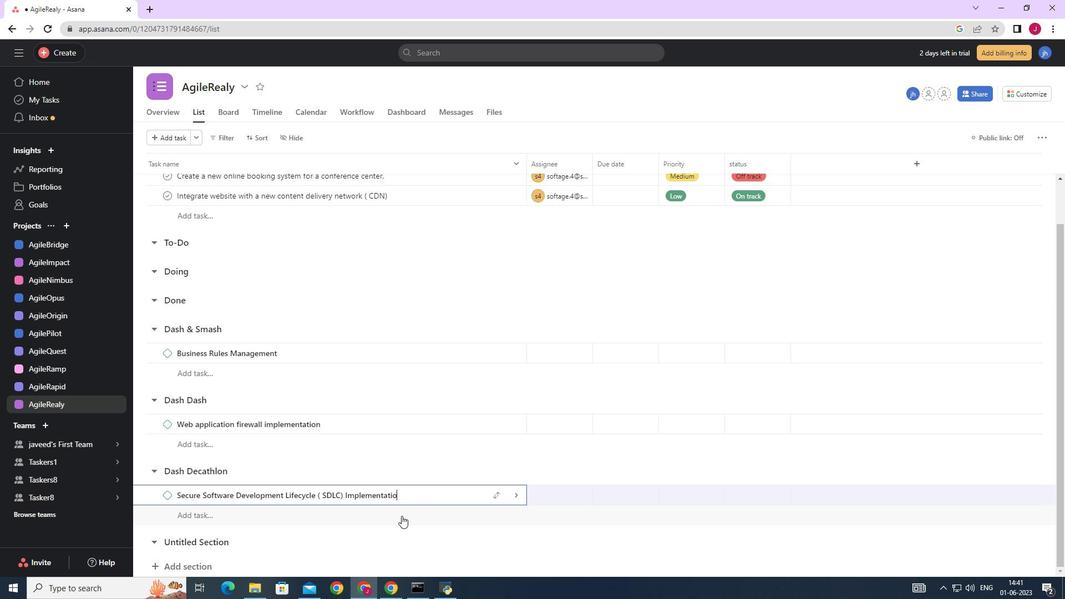 
Action: Mouse moved to (516, 497)
Screenshot: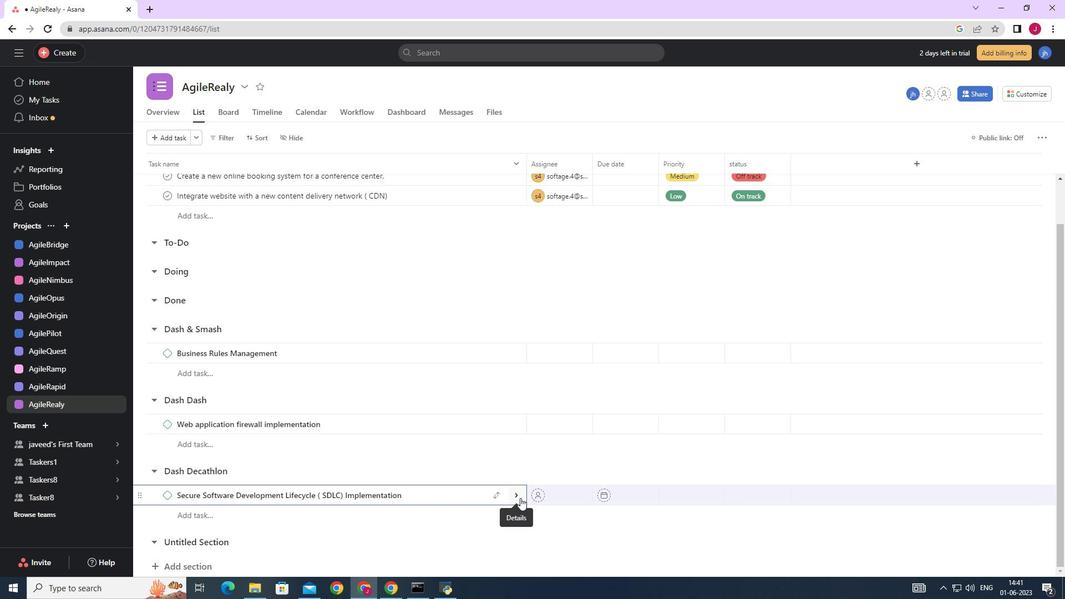 
Action: Mouse pressed left at (516, 497)
Screenshot: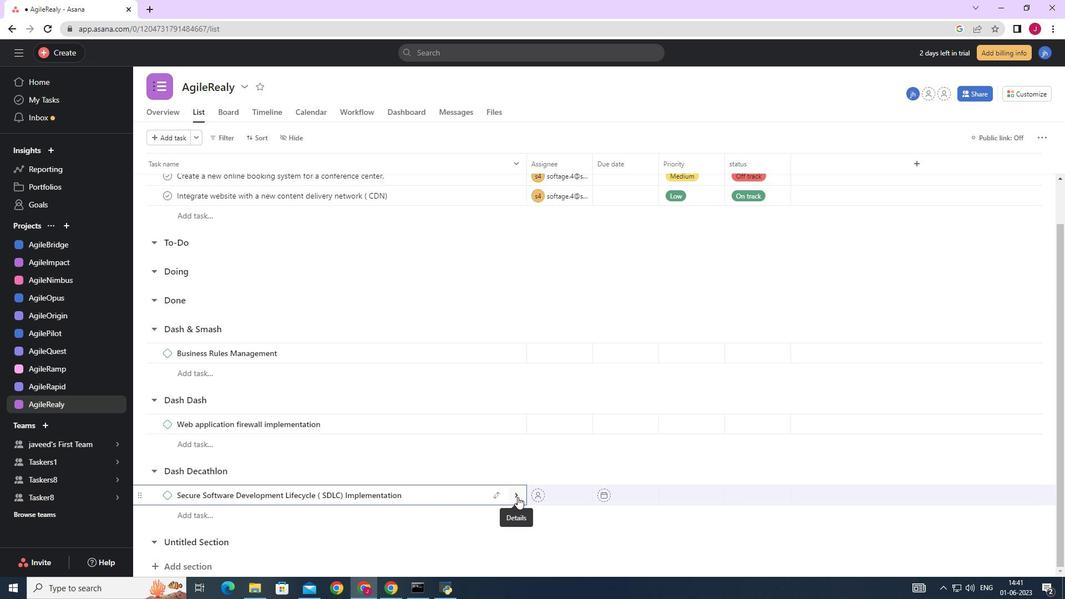 
Action: Mouse moved to (1023, 136)
Screenshot: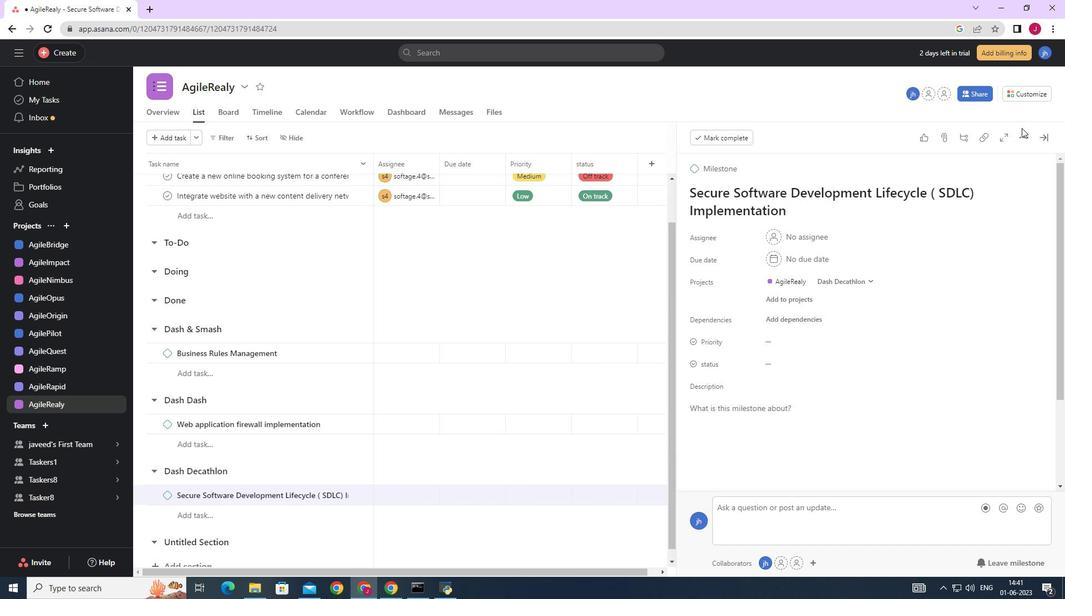 
Action: Mouse pressed left at (1023, 136)
Screenshot: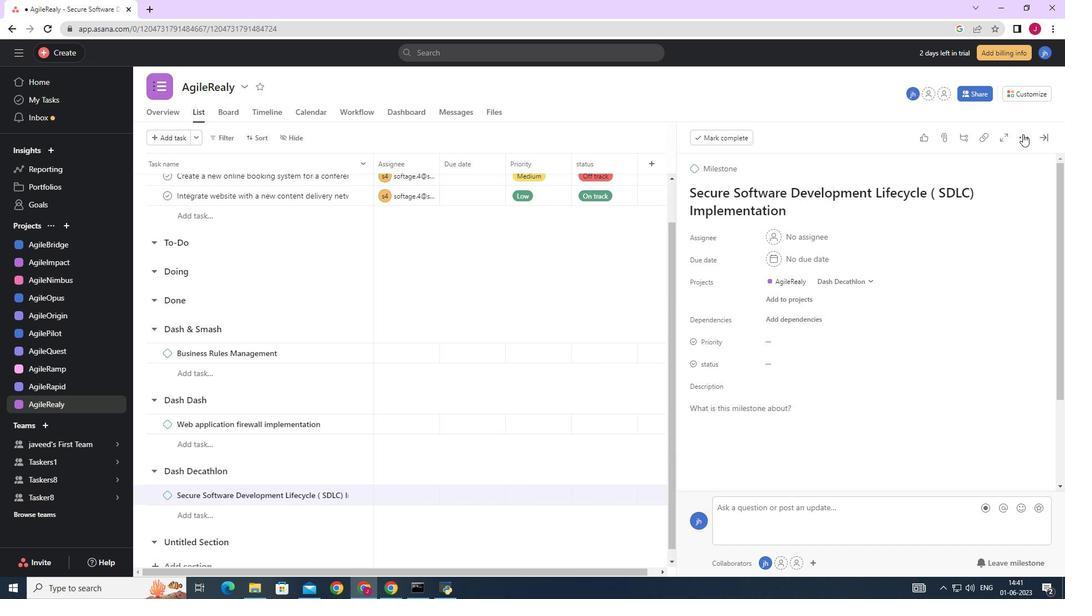 
Action: Mouse moved to (906, 179)
Screenshot: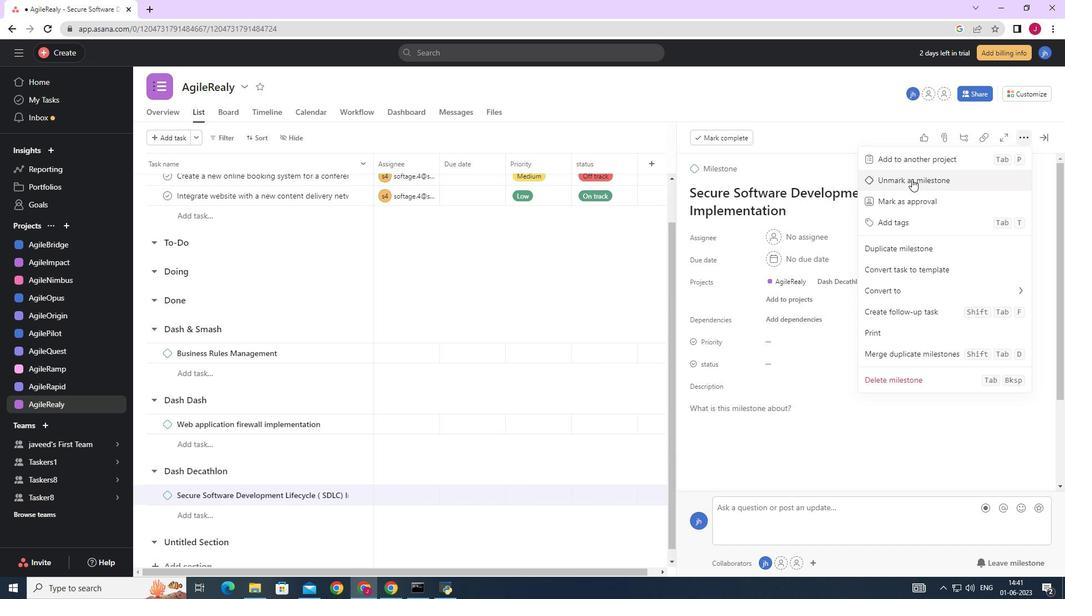 
Action: Mouse pressed left at (906, 179)
Screenshot: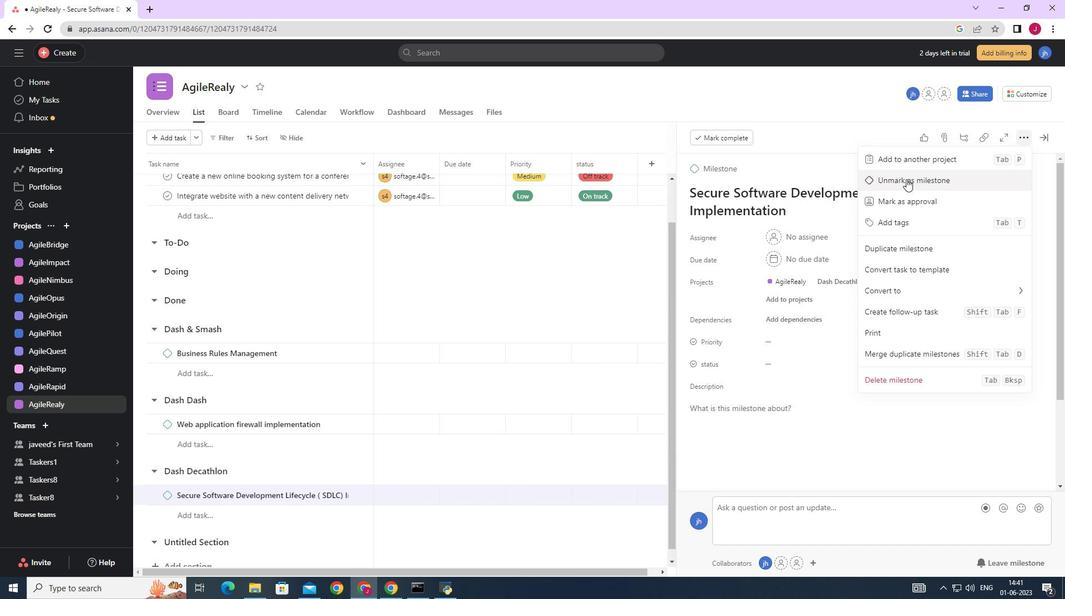 
Action: Mouse moved to (1021, 138)
Screenshot: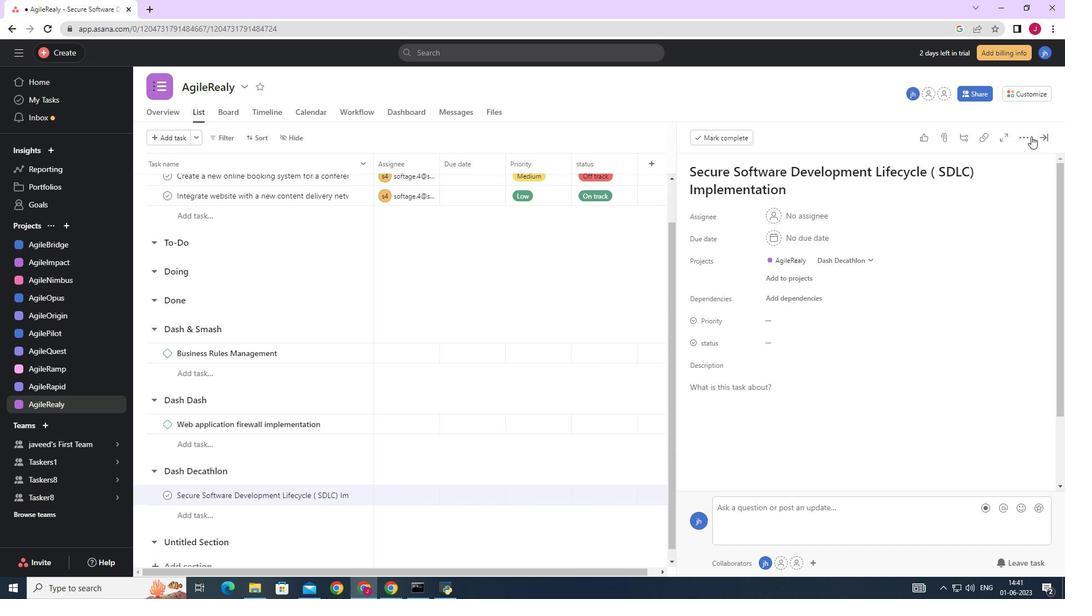 
Action: Mouse pressed left at (1021, 138)
Screenshot: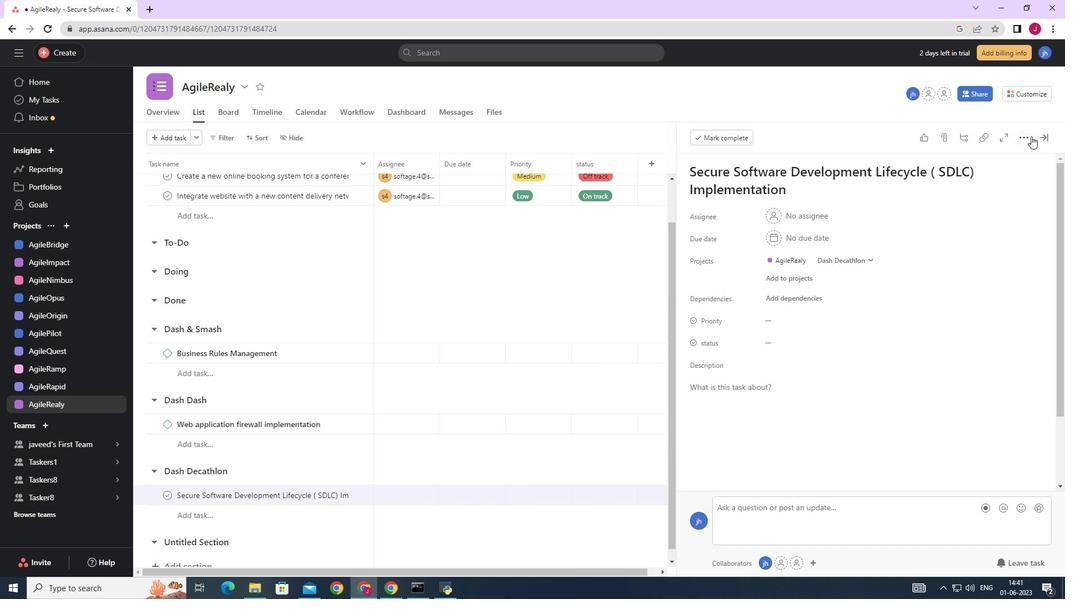 
Action: Mouse moved to (922, 184)
Screenshot: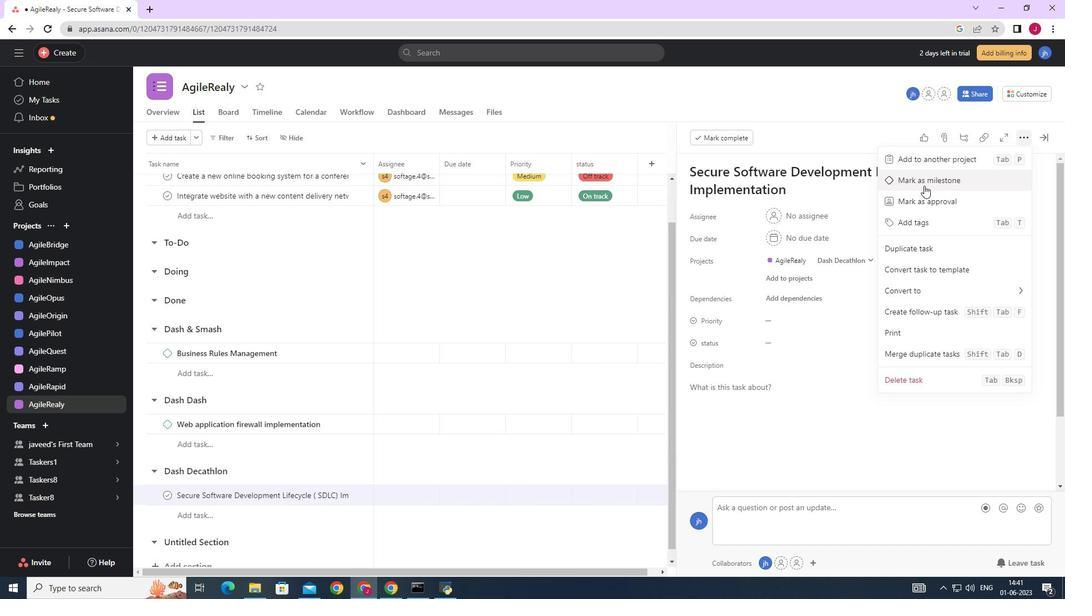 
Action: Mouse pressed left at (922, 184)
Screenshot: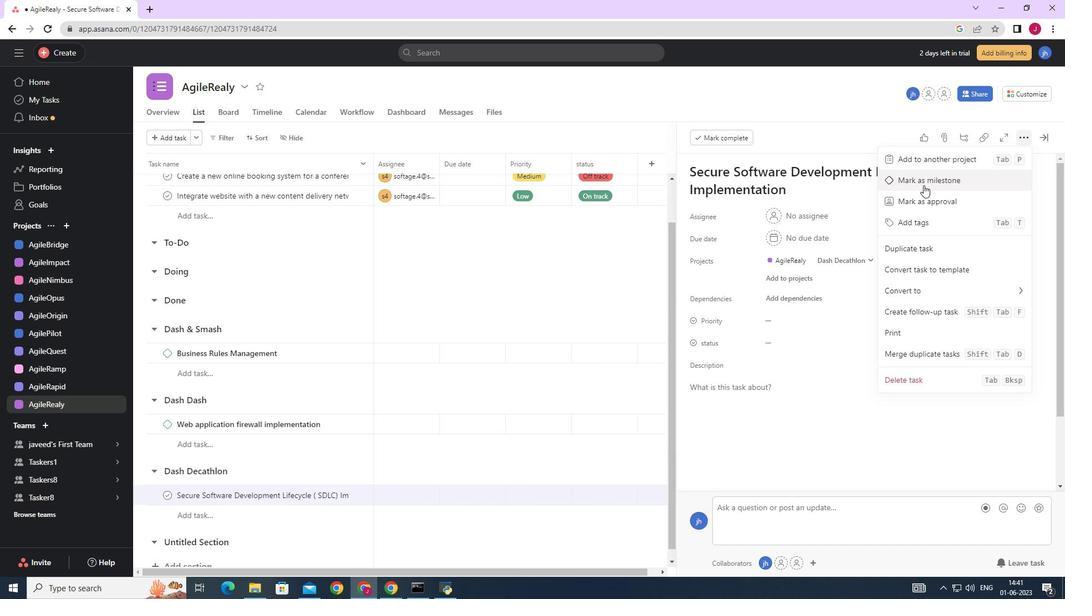 
Action: Mouse moved to (1047, 134)
Screenshot: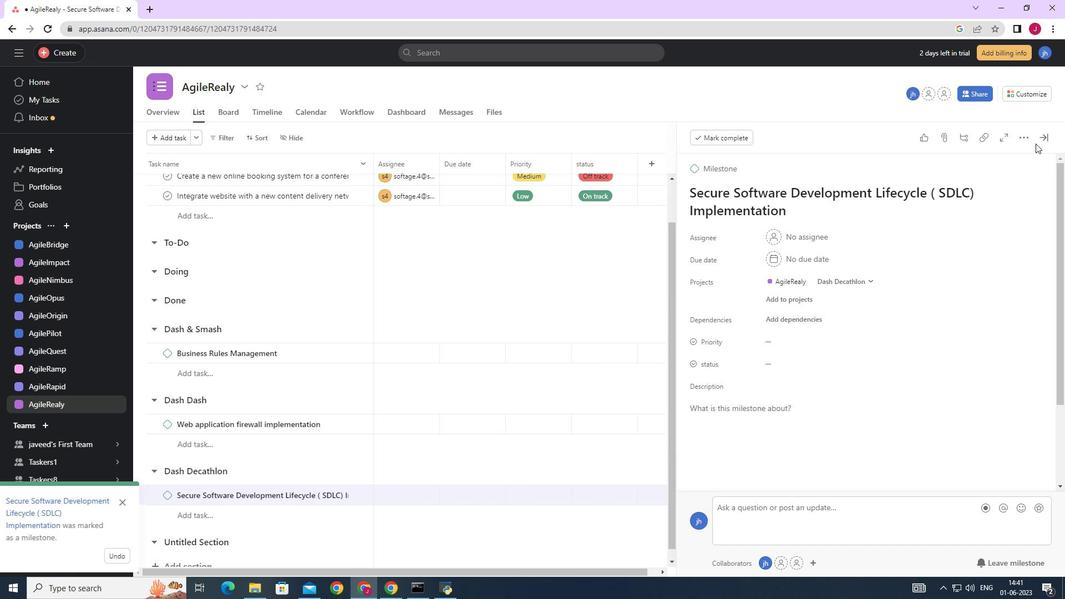 
Action: Mouse pressed left at (1047, 134)
Screenshot: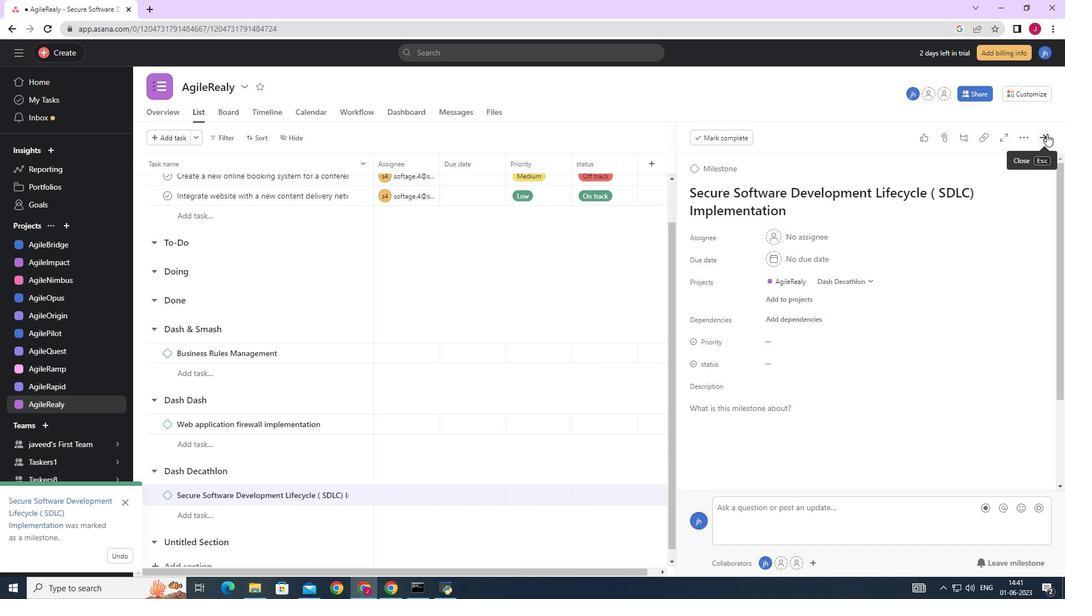 
Action: Mouse moved to (836, 258)
Screenshot: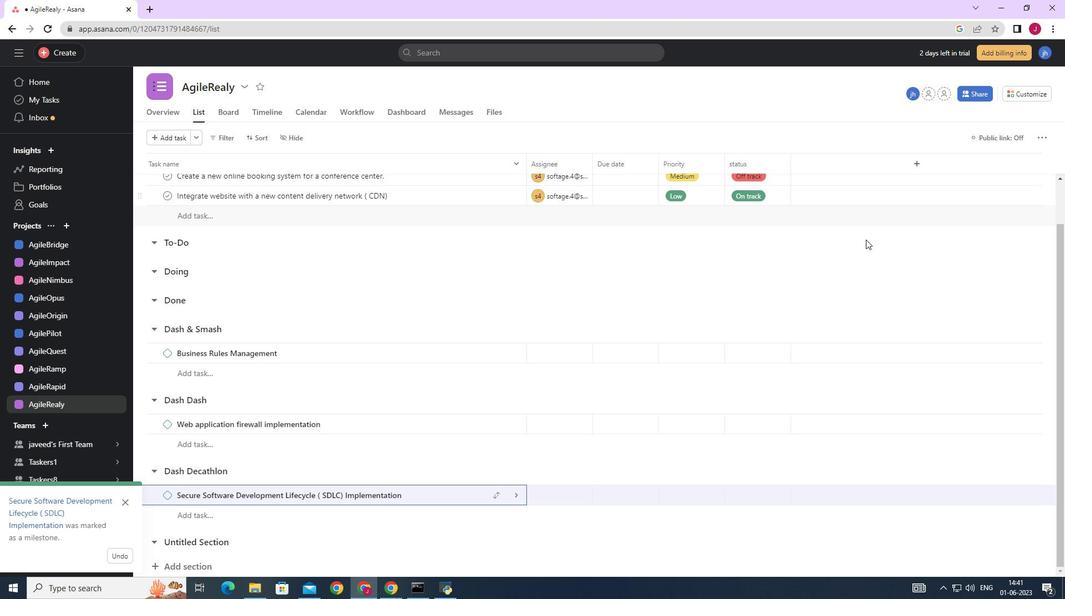 
